 Task: Look for space in Santa Perpètua de Mogoda, Spain from 9th June, 2023 to 16th June, 2023 for 2 adults in price range Rs.8000 to Rs.16000. Place can be entire place with 2 bedrooms having 2 beds and 1 bathroom. Property type can be house, flat, guest house. Booking option can be shelf check-in. Required host language is English.
Action: Mouse moved to (293, 148)
Screenshot: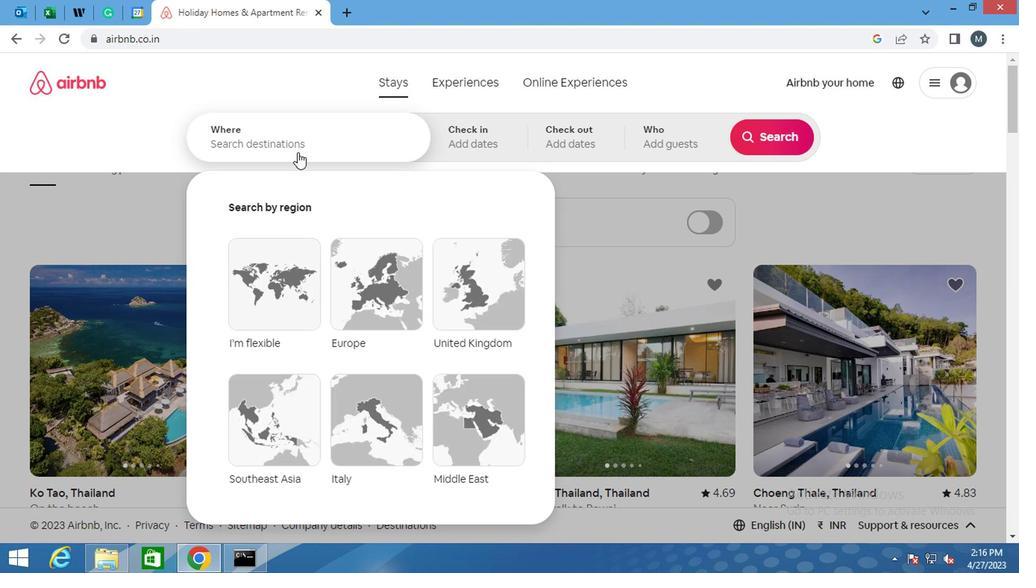 
Action: Mouse pressed left at (293, 148)
Screenshot: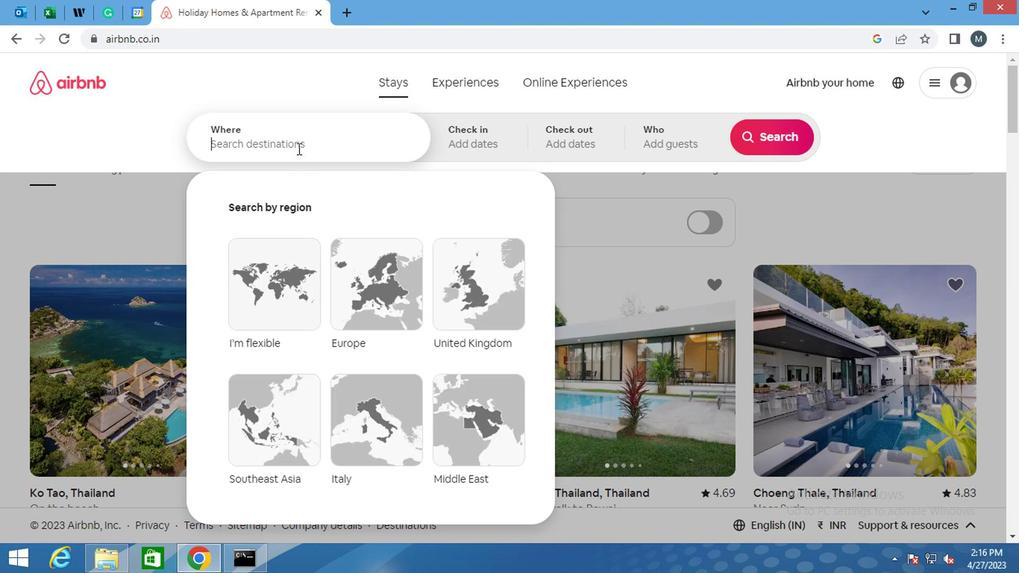 
Action: Mouse moved to (293, 147)
Screenshot: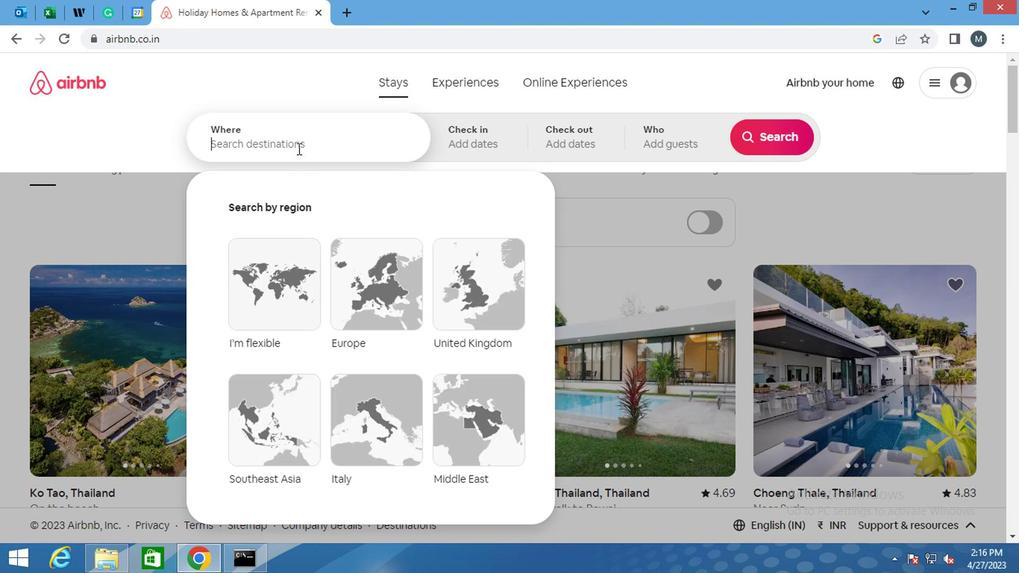 
Action: Key pressed <Key.shift>SANTA<Key.space><Key.shift>PERPETUA<Key.space>DE
Screenshot: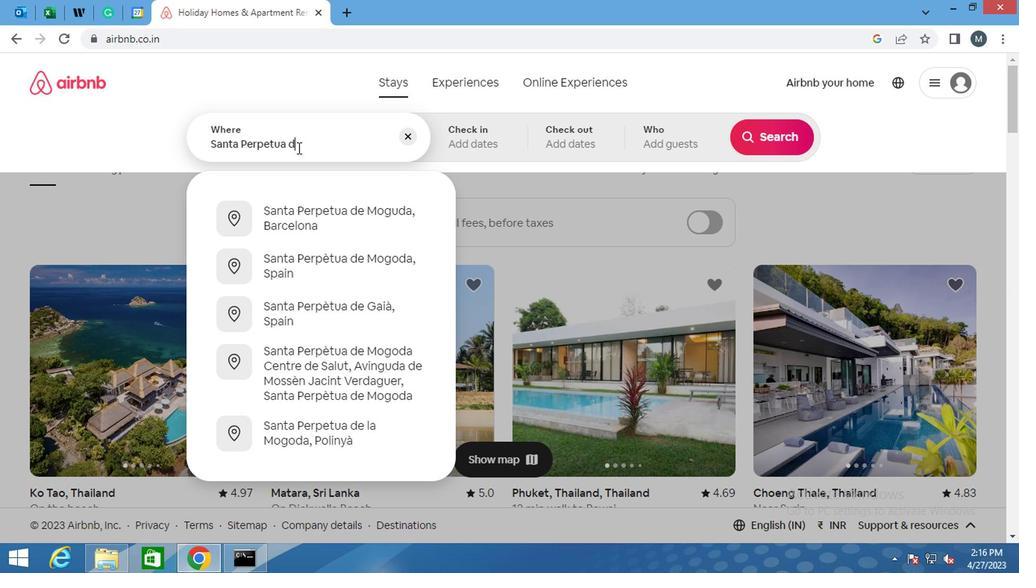 
Action: Mouse moved to (296, 203)
Screenshot: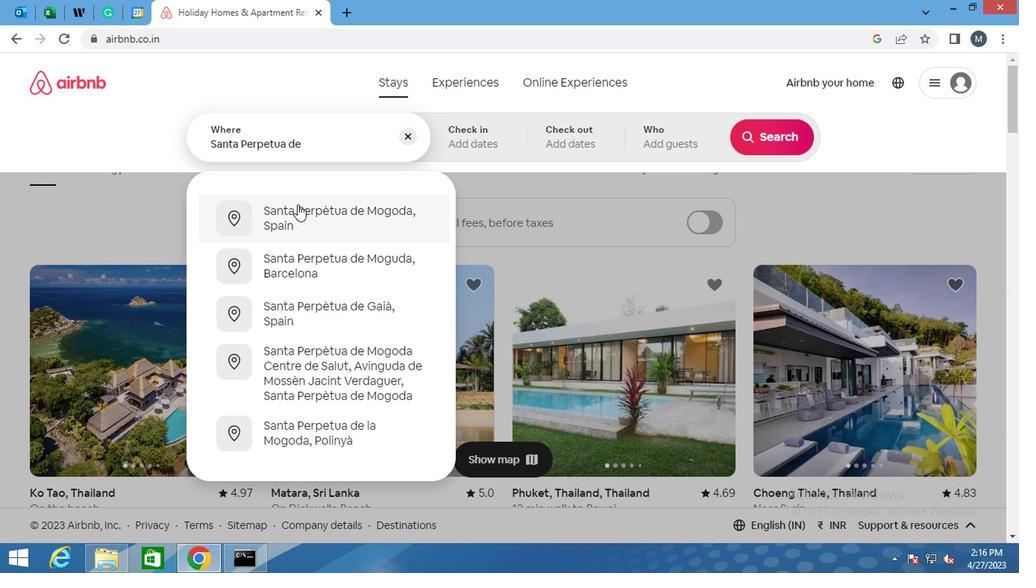 
Action: Mouse pressed left at (296, 203)
Screenshot: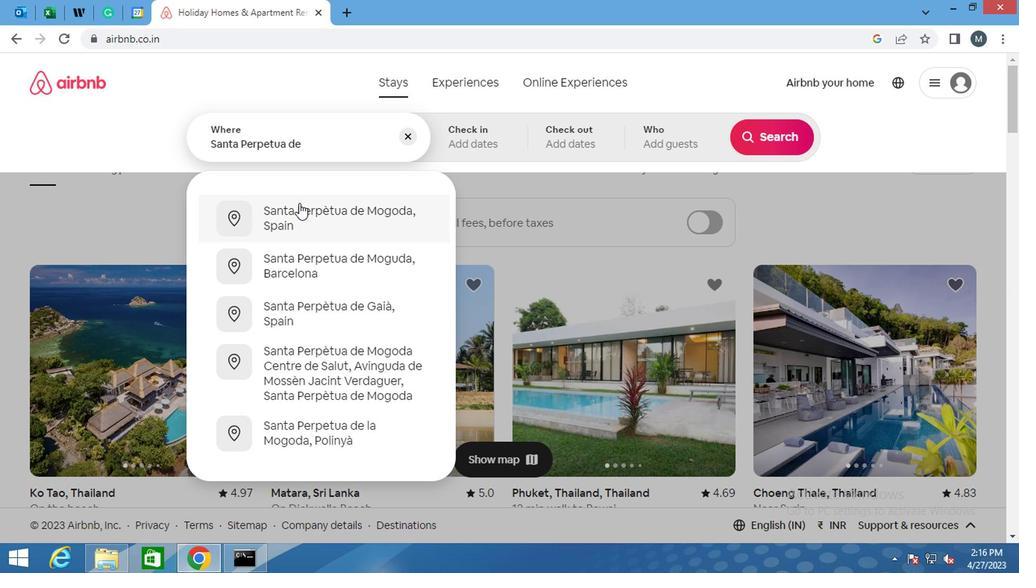
Action: Mouse moved to (762, 253)
Screenshot: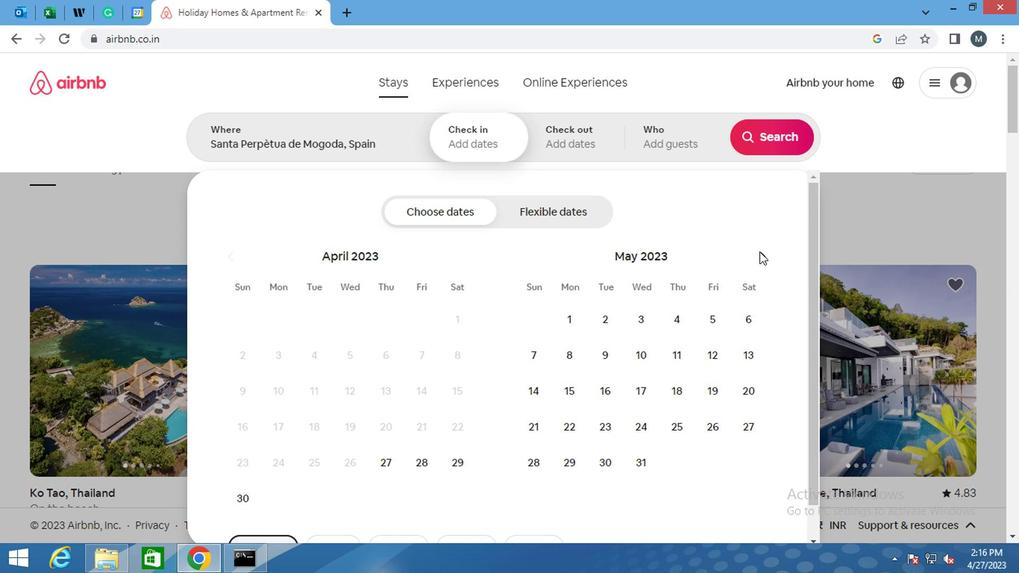 
Action: Mouse pressed left at (762, 253)
Screenshot: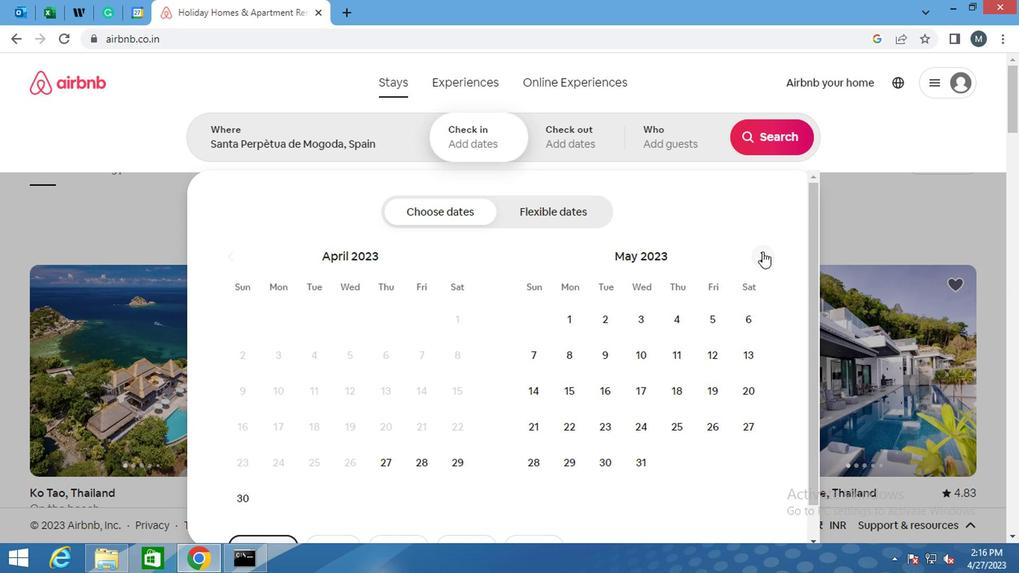 
Action: Mouse moved to (695, 353)
Screenshot: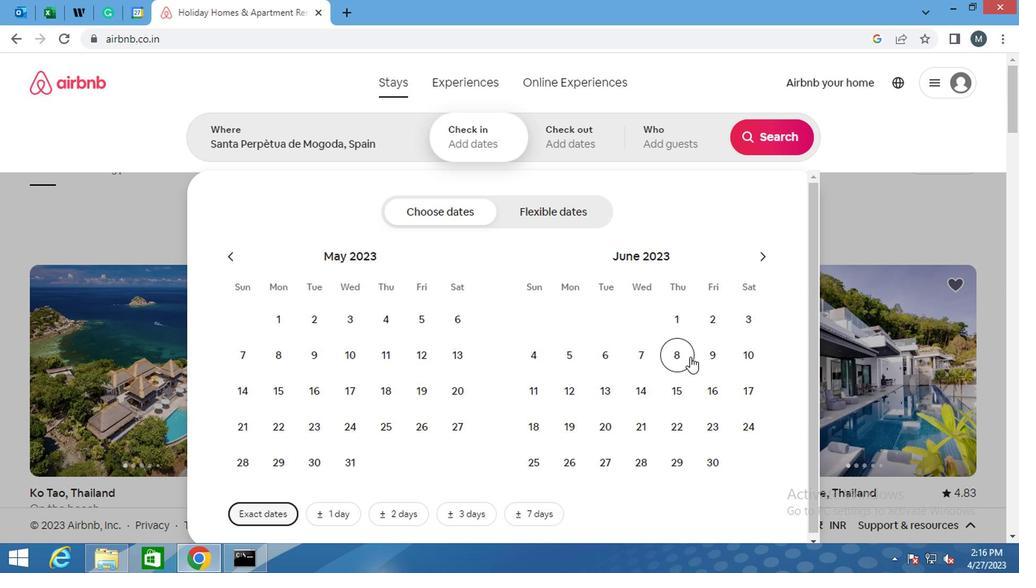 
Action: Mouse pressed left at (695, 353)
Screenshot: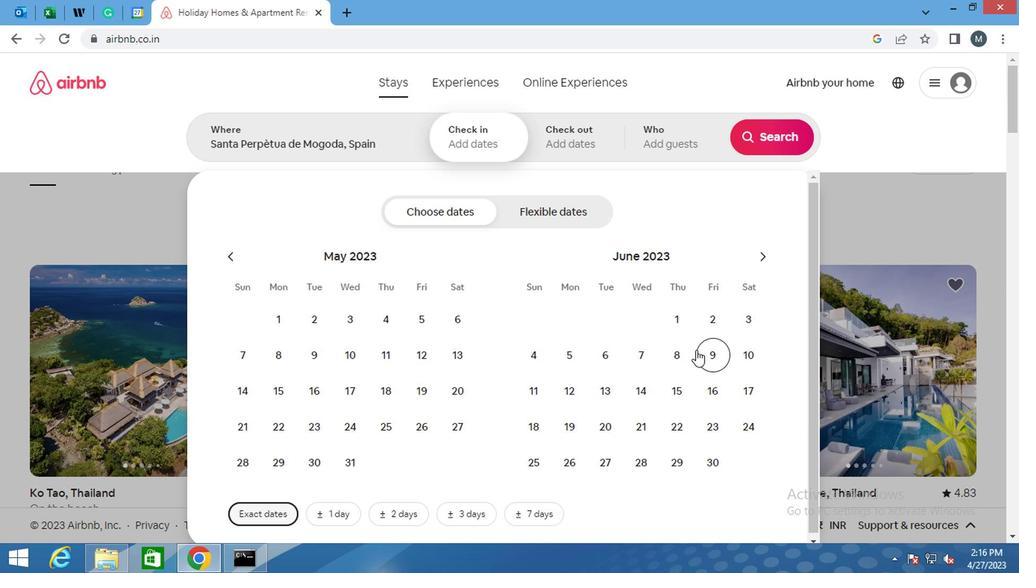 
Action: Mouse moved to (707, 383)
Screenshot: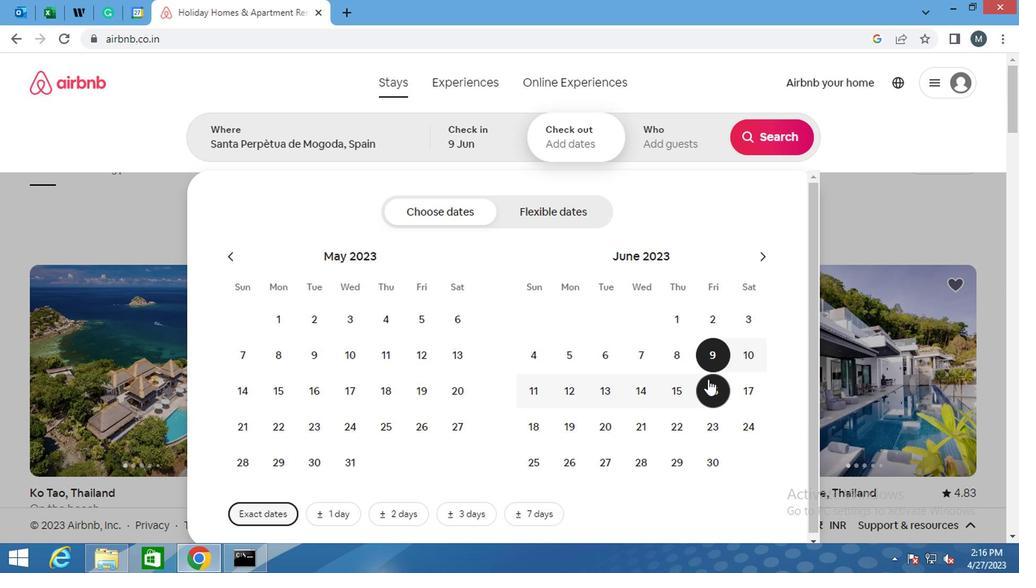 
Action: Mouse pressed left at (707, 383)
Screenshot: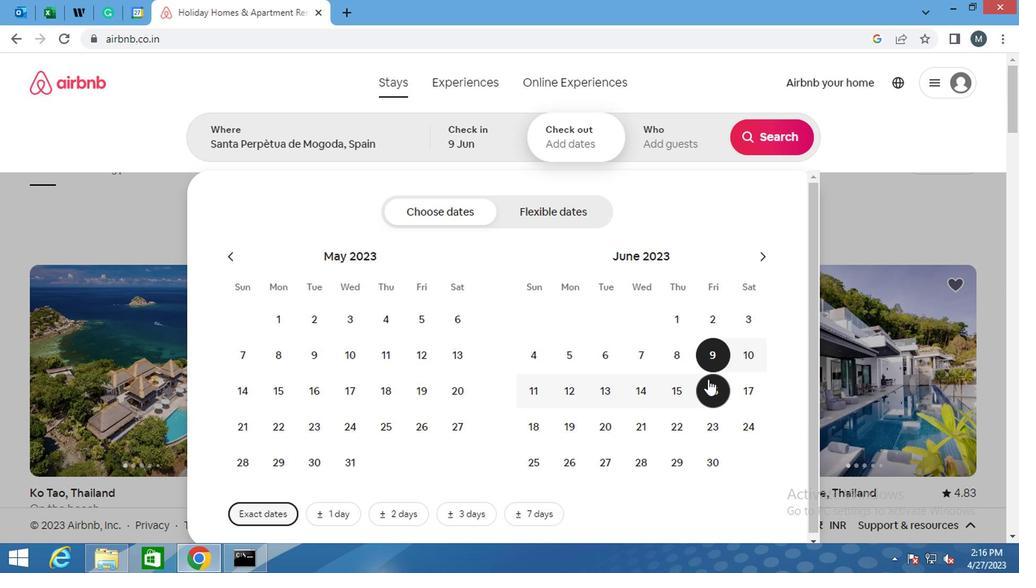 
Action: Mouse moved to (651, 145)
Screenshot: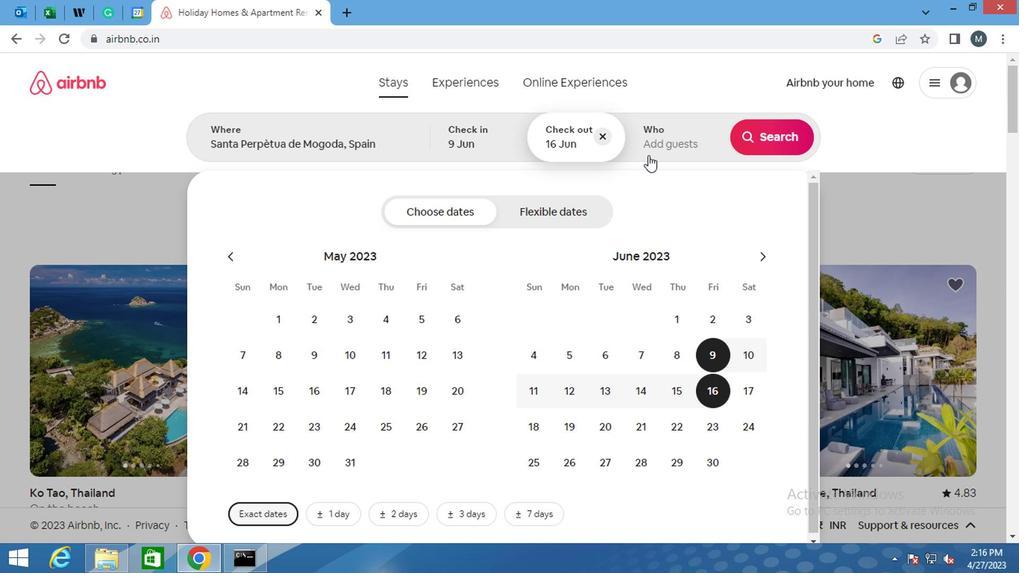 
Action: Mouse pressed left at (651, 145)
Screenshot: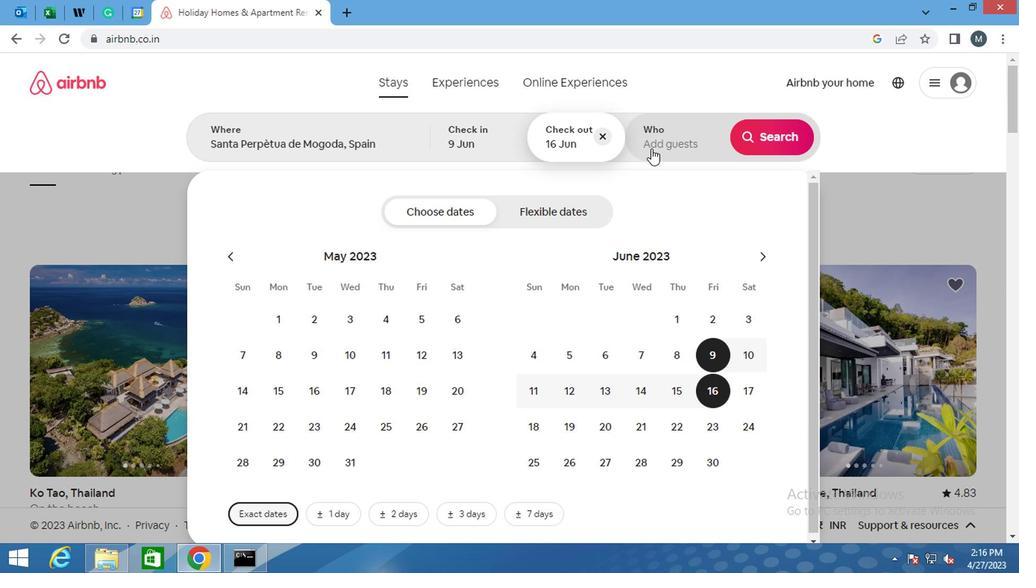 
Action: Mouse moved to (770, 219)
Screenshot: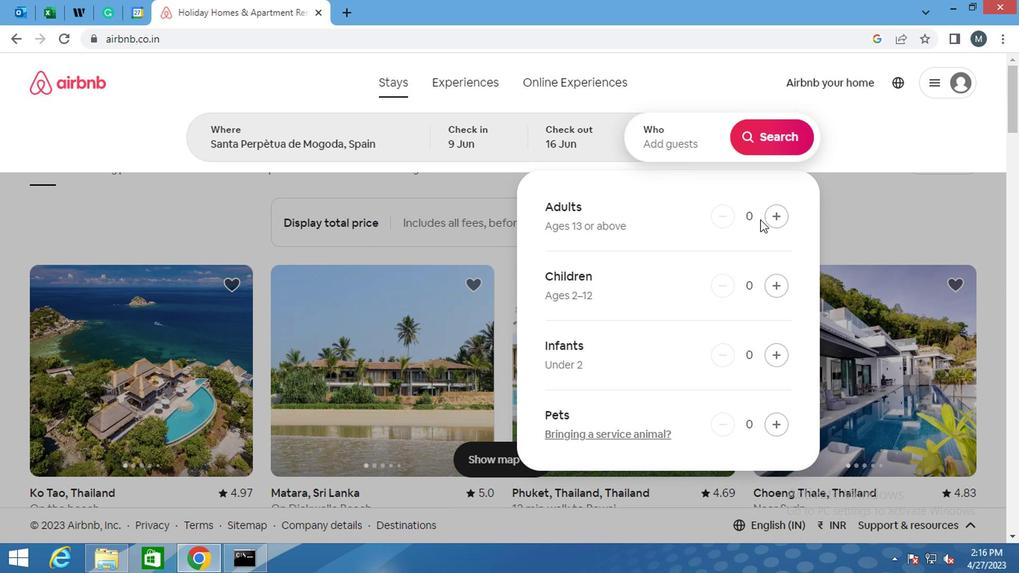 
Action: Mouse pressed left at (770, 219)
Screenshot: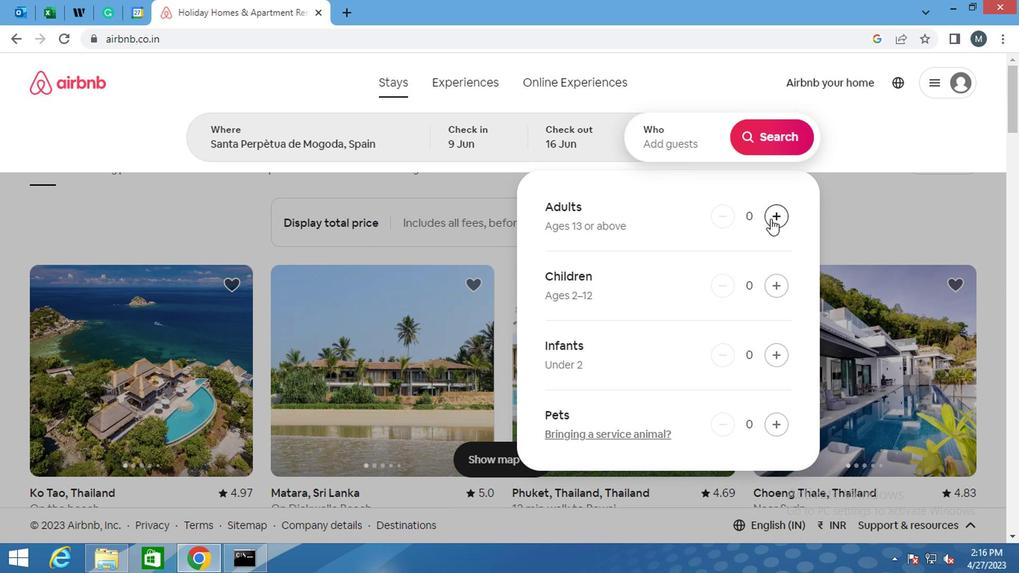 
Action: Mouse pressed left at (770, 219)
Screenshot: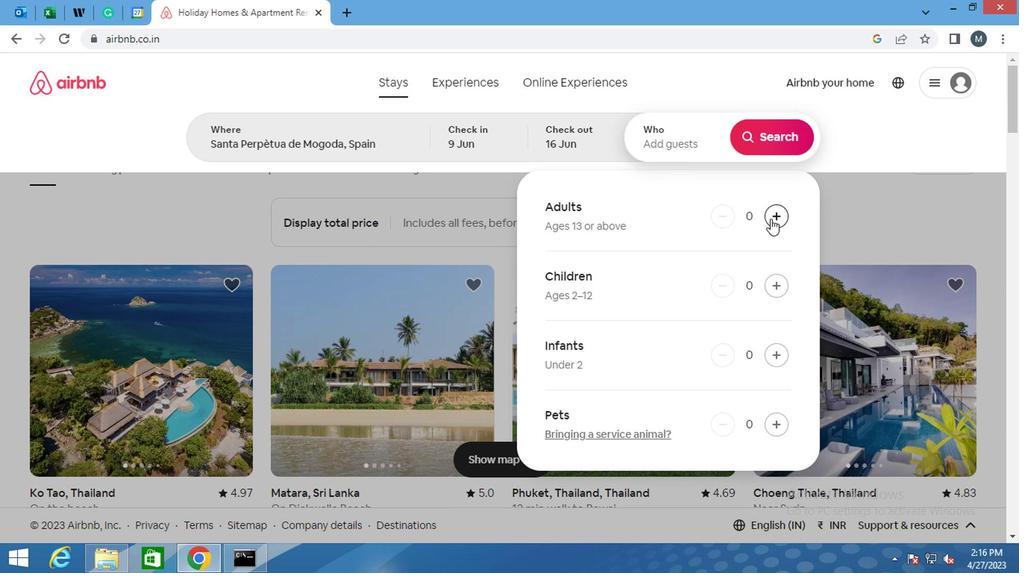 
Action: Mouse moved to (770, 124)
Screenshot: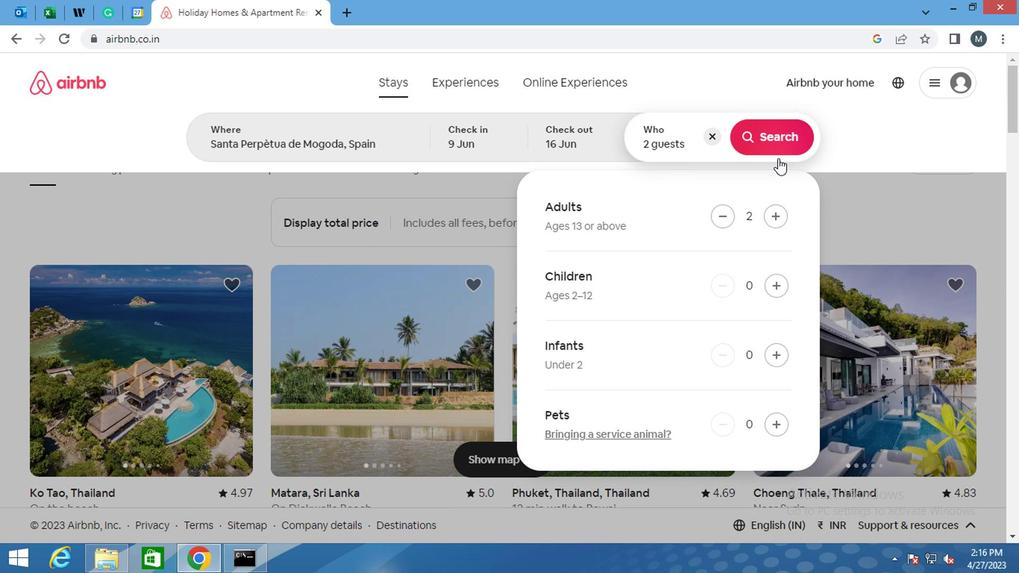 
Action: Mouse pressed left at (770, 124)
Screenshot: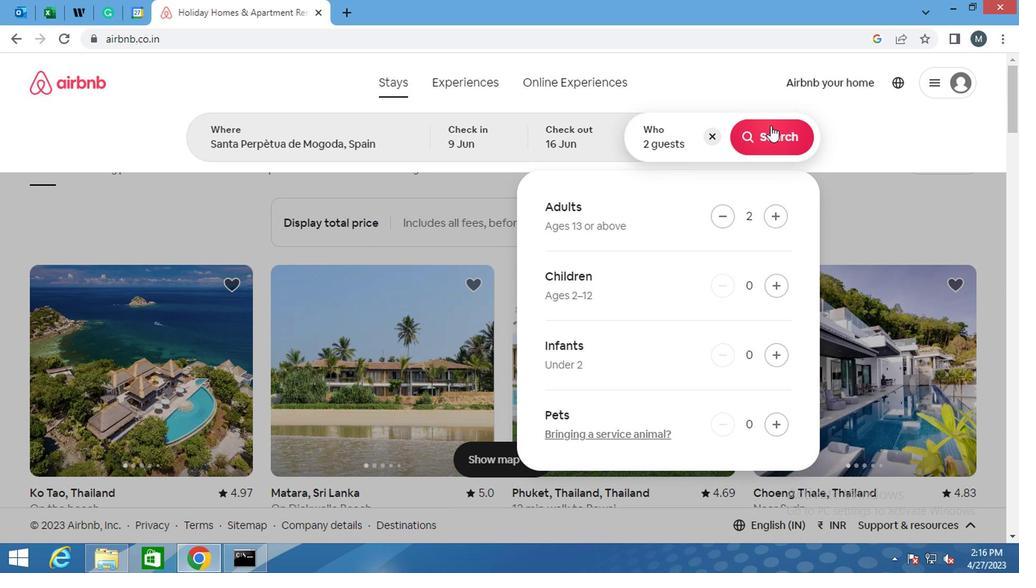 
Action: Mouse moved to (938, 138)
Screenshot: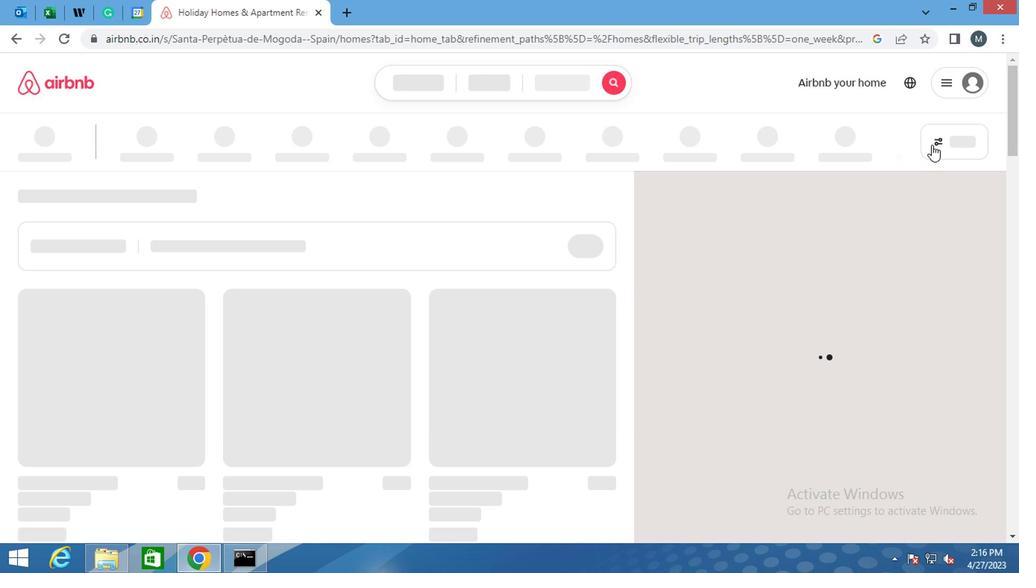 
Action: Mouse pressed left at (938, 138)
Screenshot: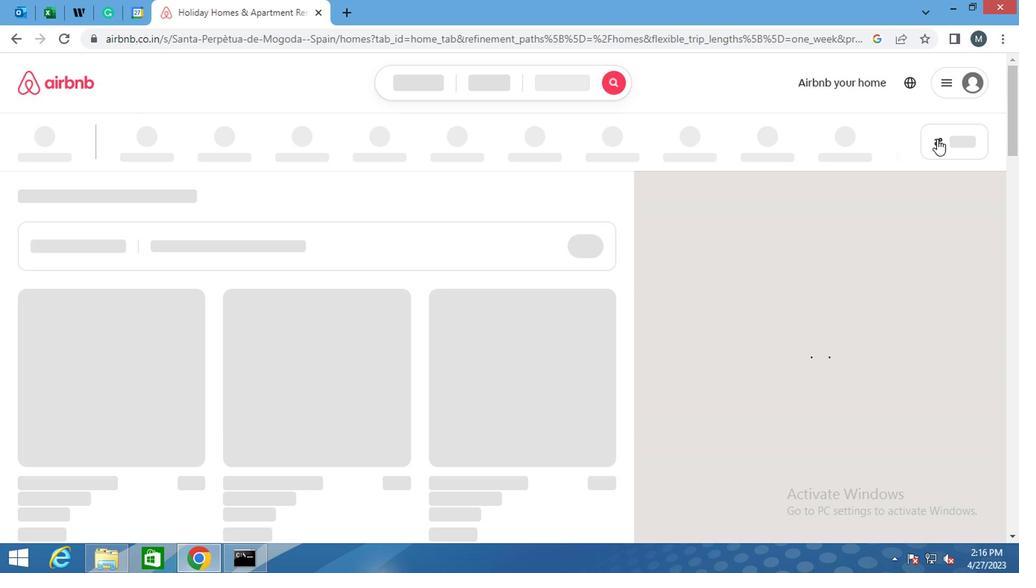 
Action: Mouse pressed right at (938, 138)
Screenshot: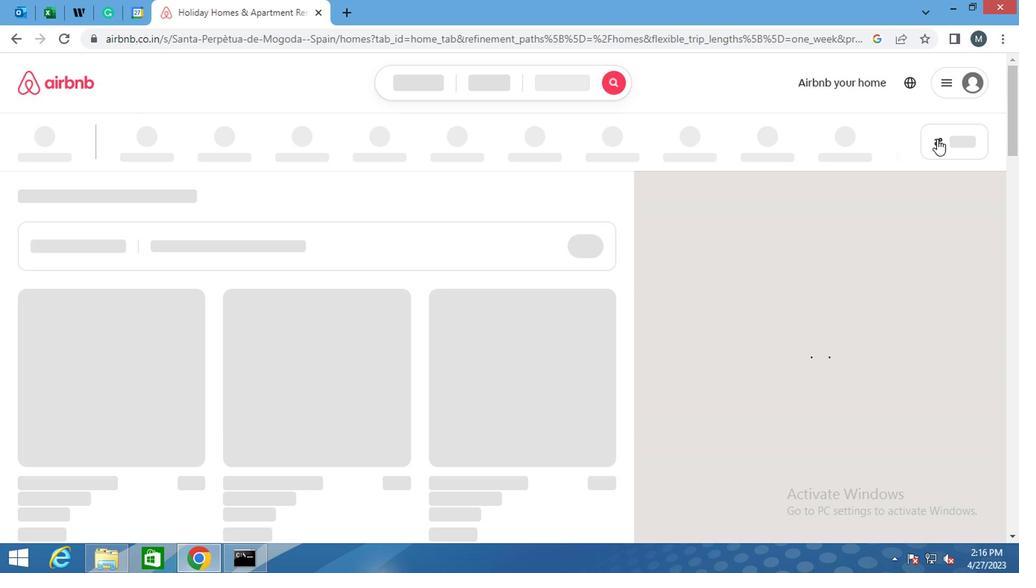 
Action: Mouse moved to (546, 187)
Screenshot: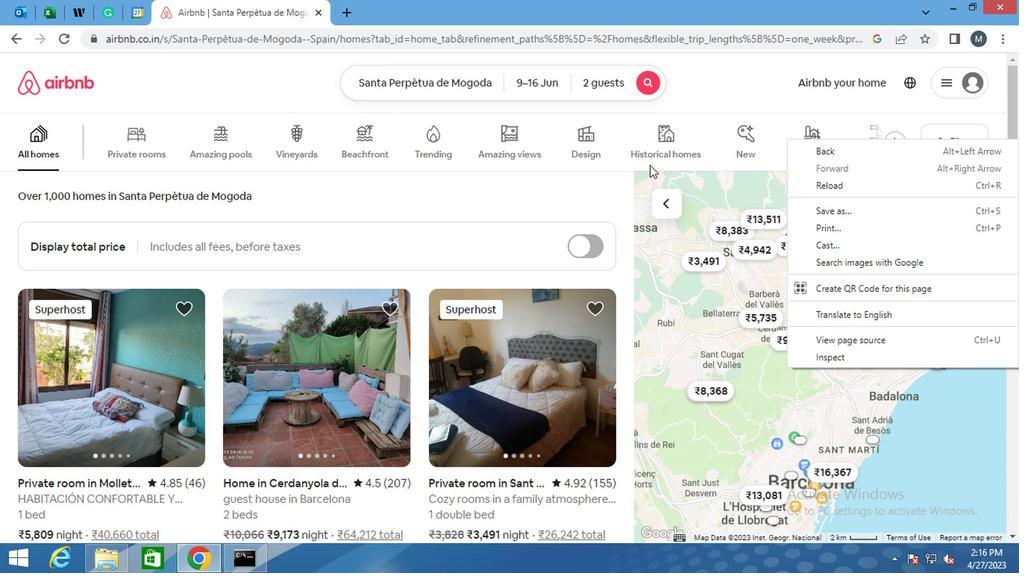 
Action: Mouse pressed left at (546, 187)
Screenshot: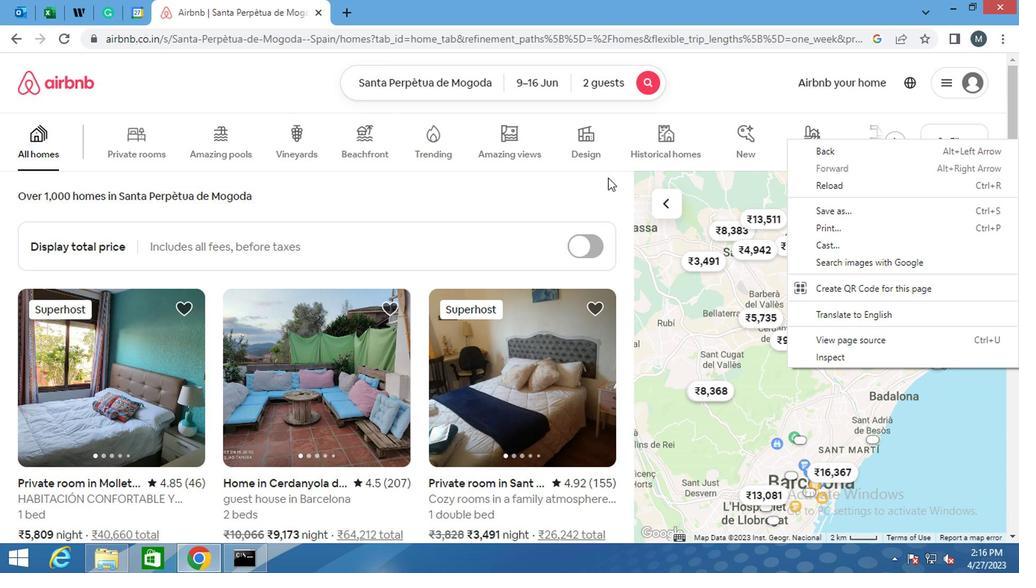 
Action: Mouse moved to (966, 136)
Screenshot: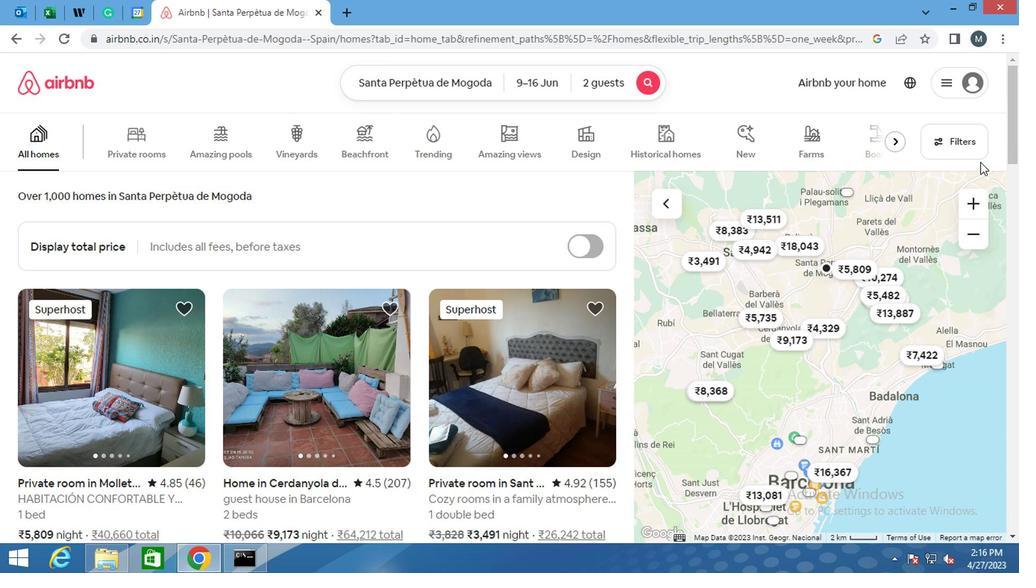 
Action: Mouse pressed left at (966, 136)
Screenshot: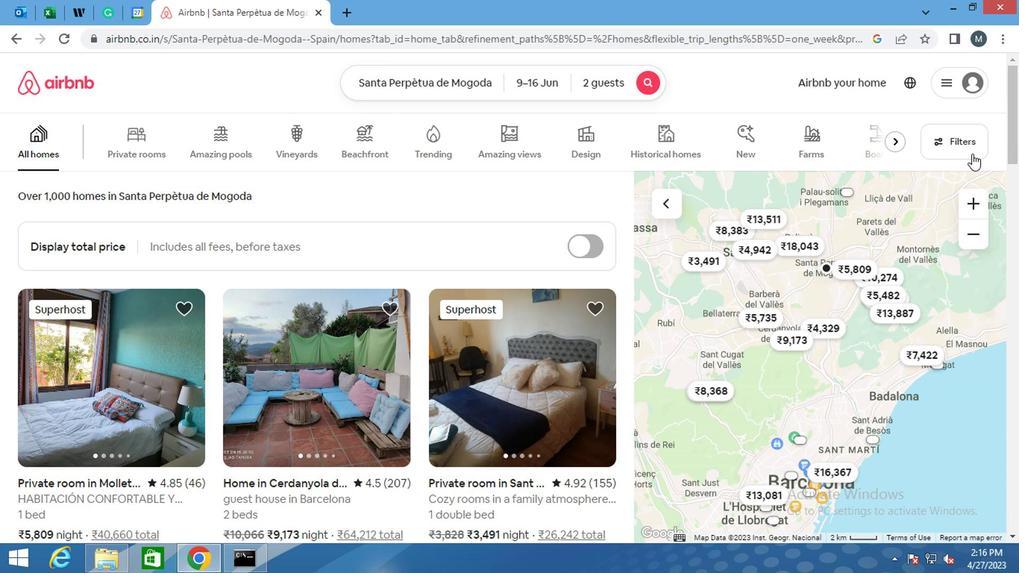 
Action: Mouse moved to (369, 332)
Screenshot: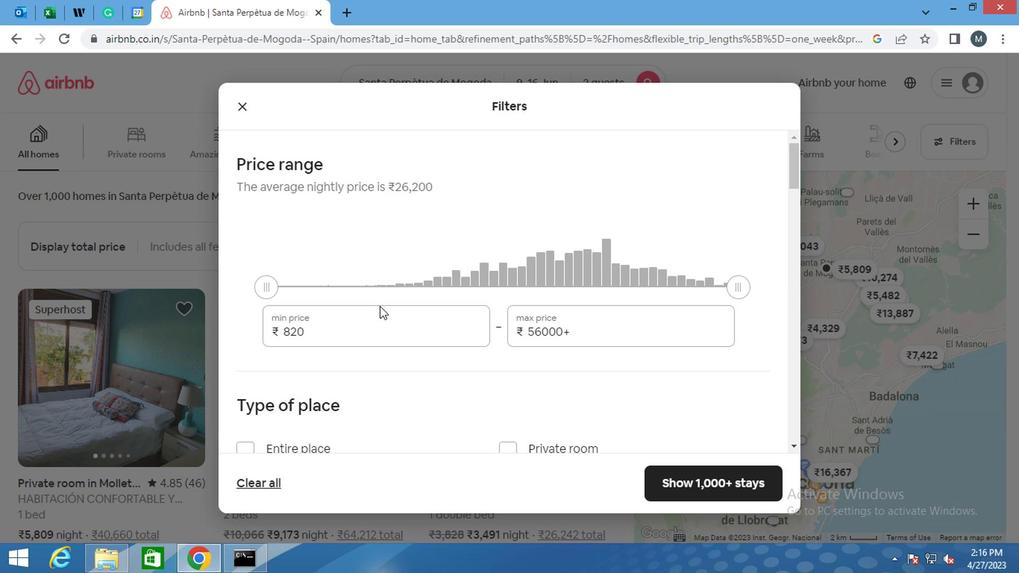 
Action: Mouse pressed left at (369, 332)
Screenshot: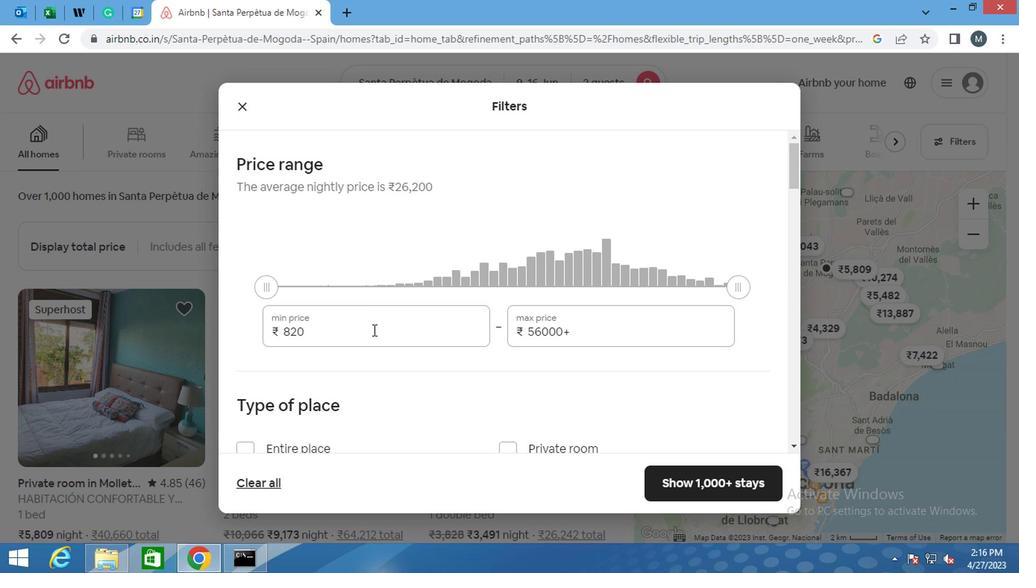 
Action: Mouse moved to (369, 330)
Screenshot: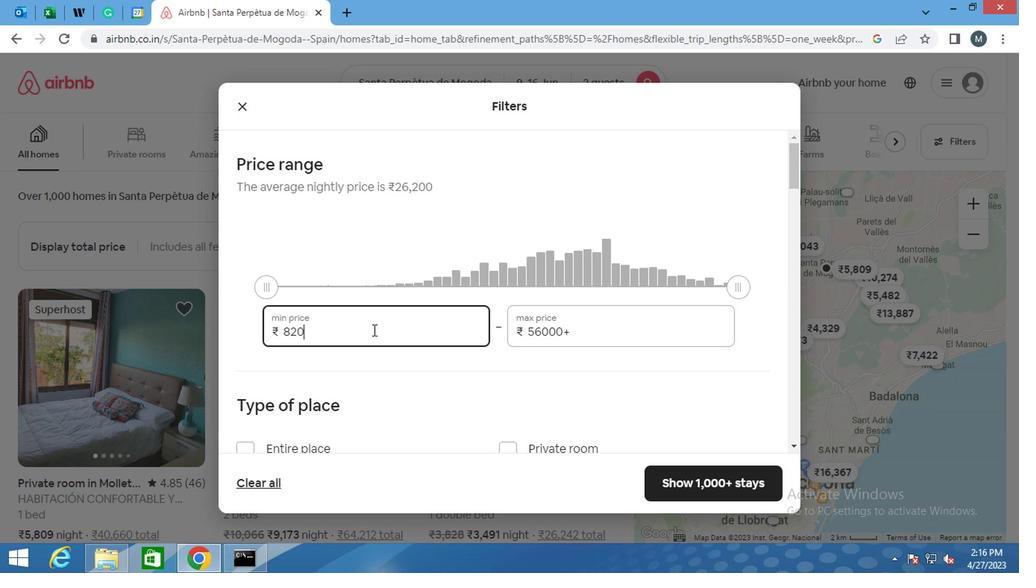 
Action: Key pressed <Key.backspace><Key.backspace>000
Screenshot: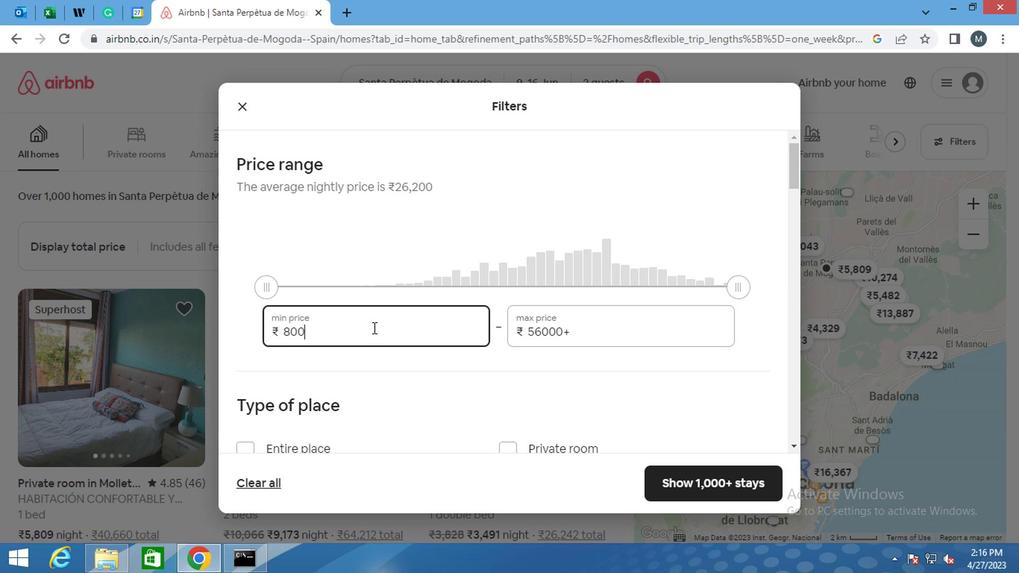 
Action: Mouse moved to (576, 328)
Screenshot: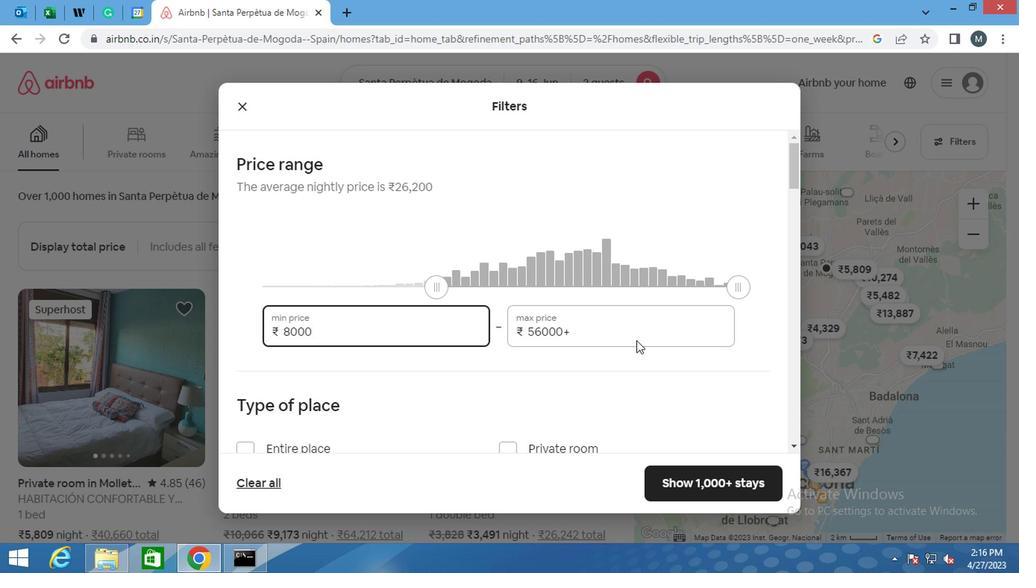 
Action: Mouse pressed left at (576, 328)
Screenshot: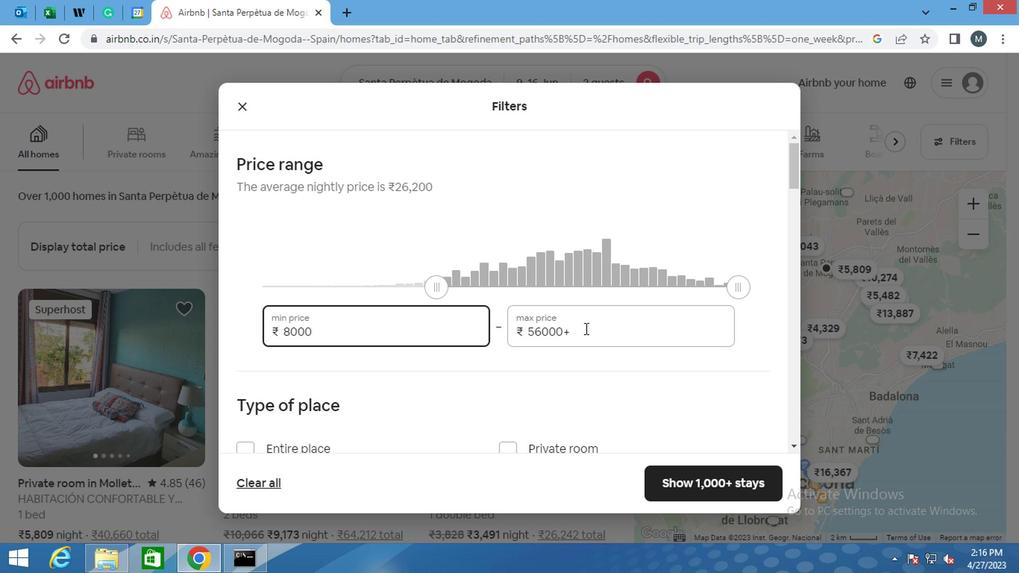 
Action: Mouse moved to (505, 345)
Screenshot: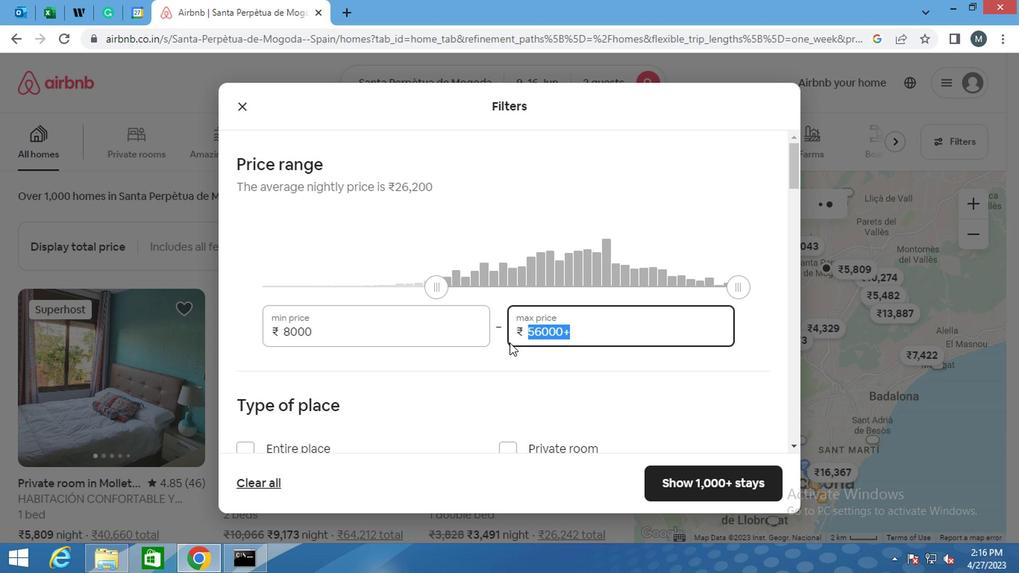 
Action: Key pressed 16000
Screenshot: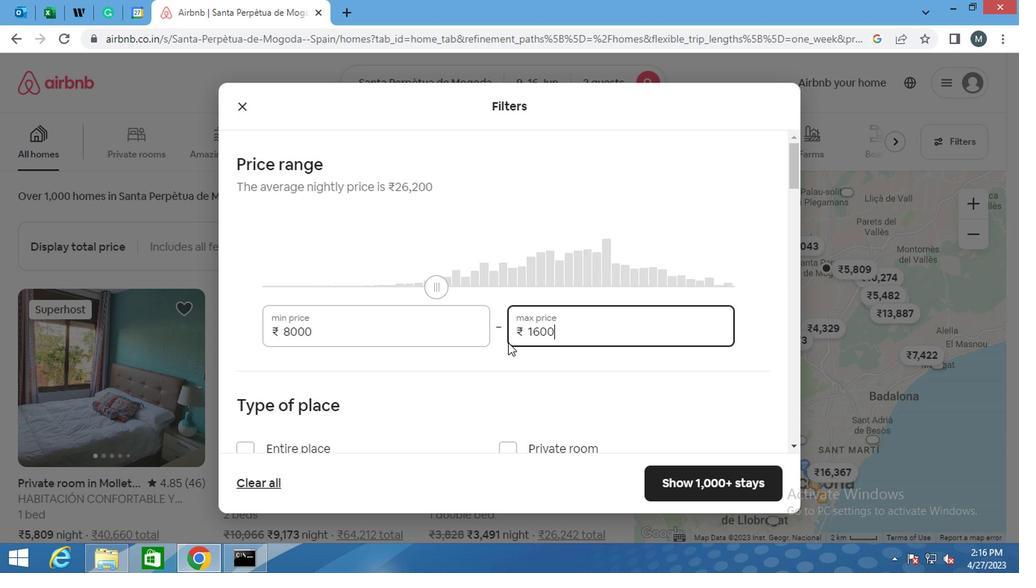 
Action: Mouse moved to (447, 321)
Screenshot: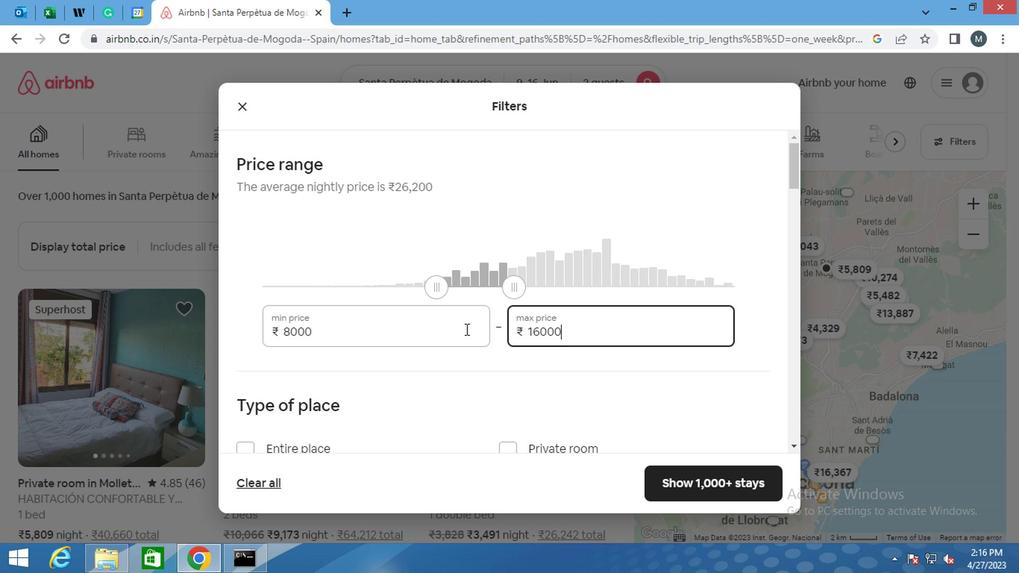 
Action: Mouse scrolled (447, 320) with delta (0, -1)
Screenshot: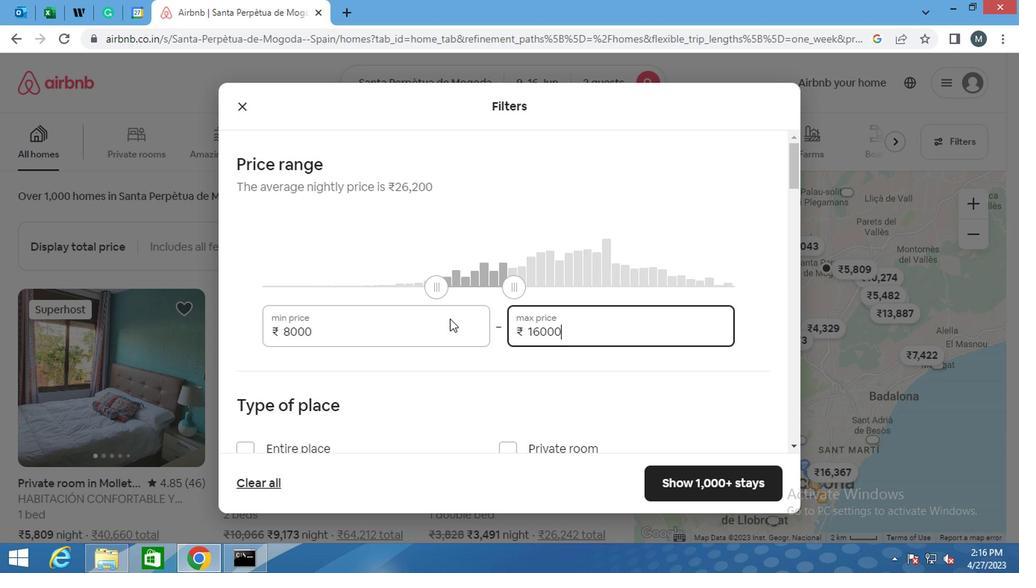 
Action: Mouse moved to (421, 321)
Screenshot: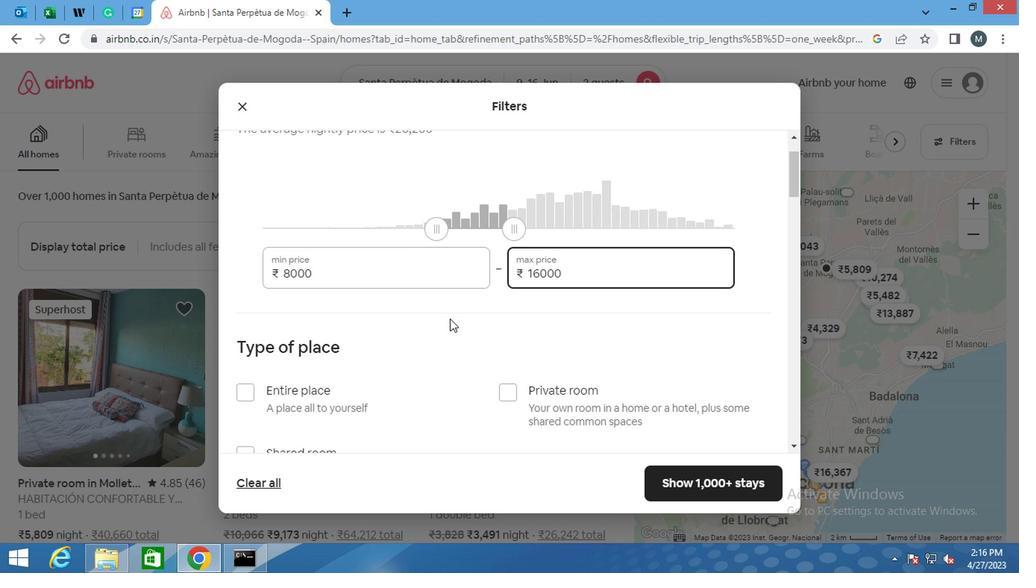 
Action: Mouse scrolled (421, 320) with delta (0, -1)
Screenshot: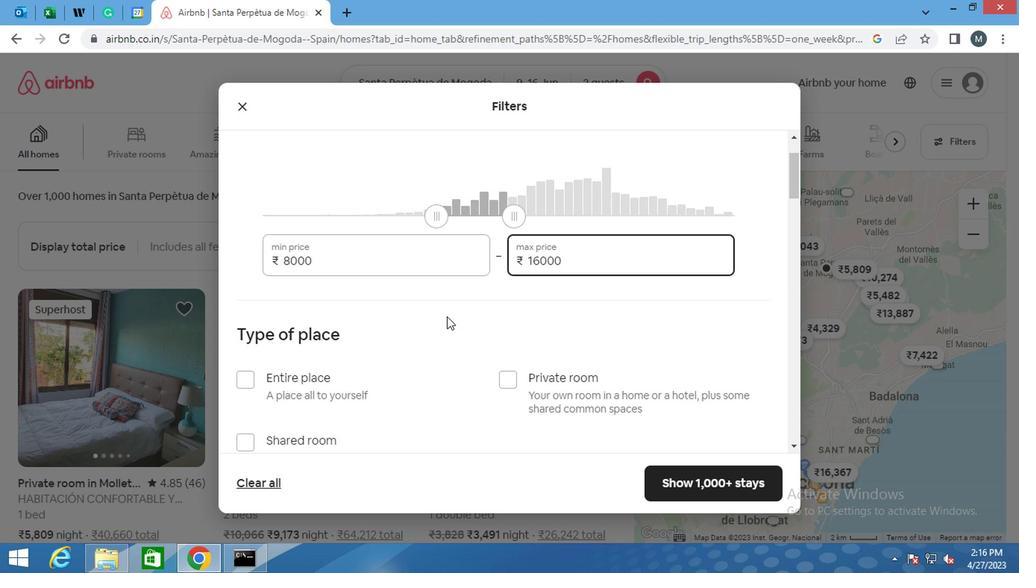 
Action: Mouse moved to (235, 298)
Screenshot: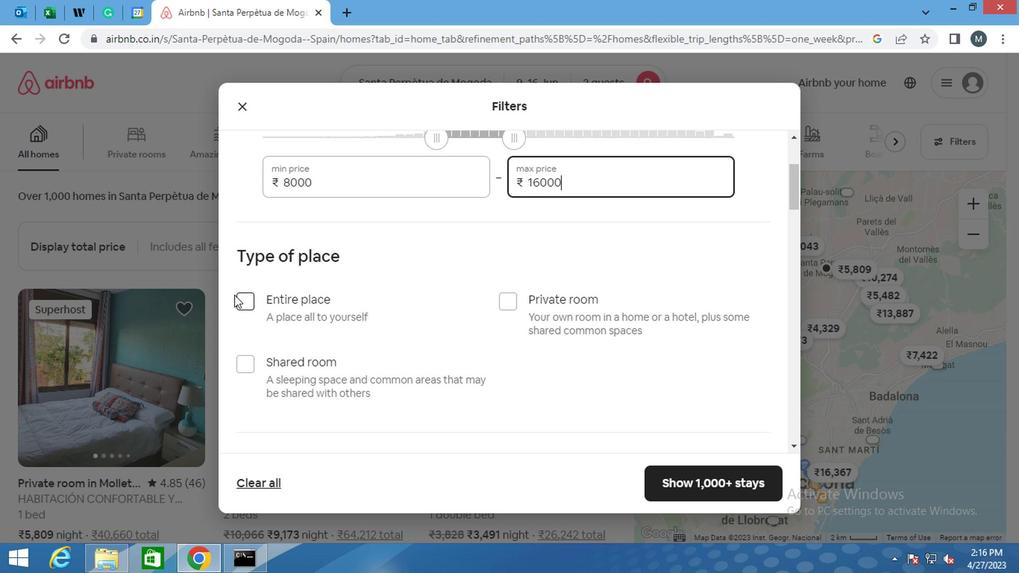 
Action: Mouse pressed left at (235, 298)
Screenshot: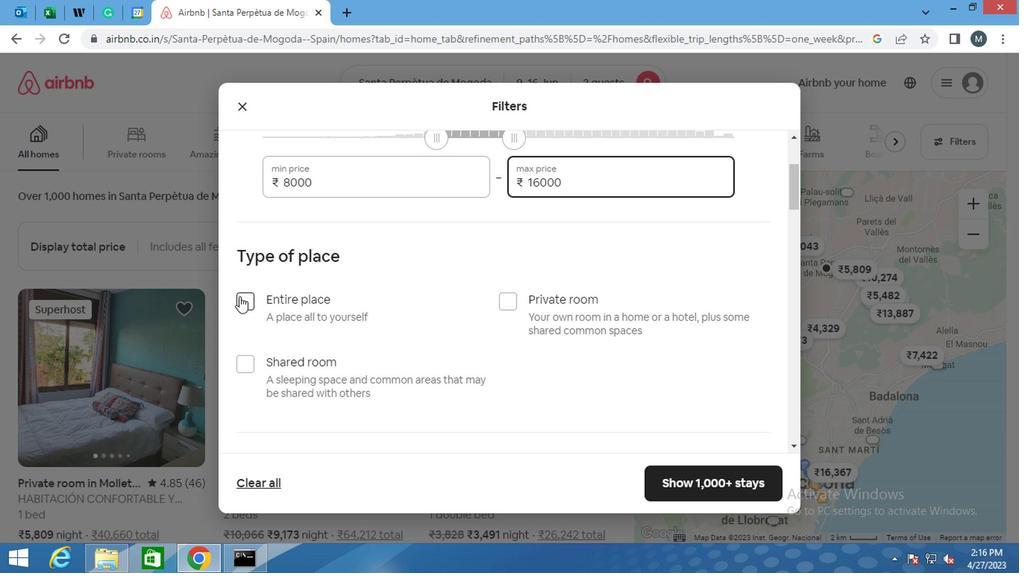 
Action: Mouse moved to (305, 276)
Screenshot: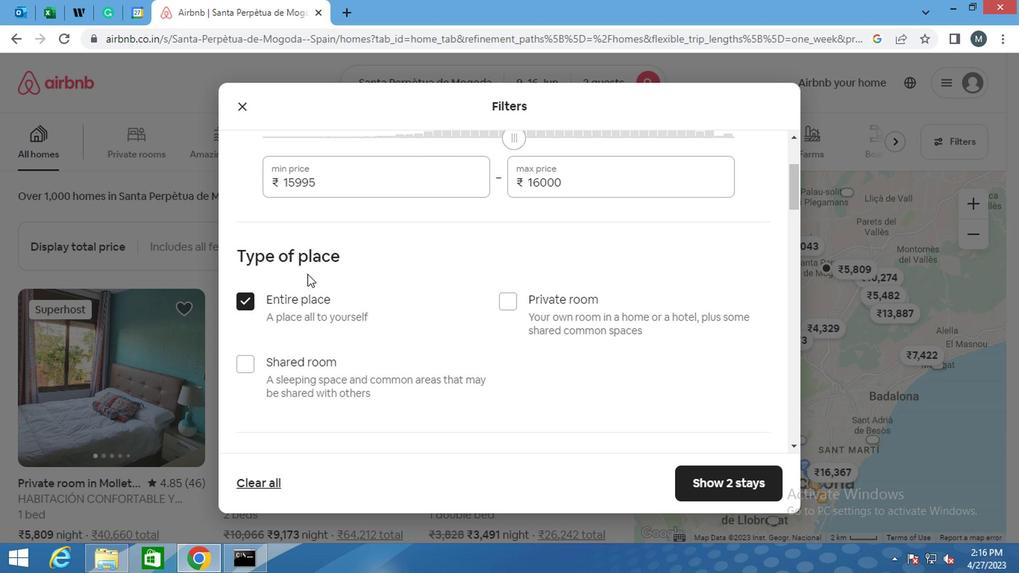 
Action: Mouse scrolled (305, 274) with delta (0, -1)
Screenshot: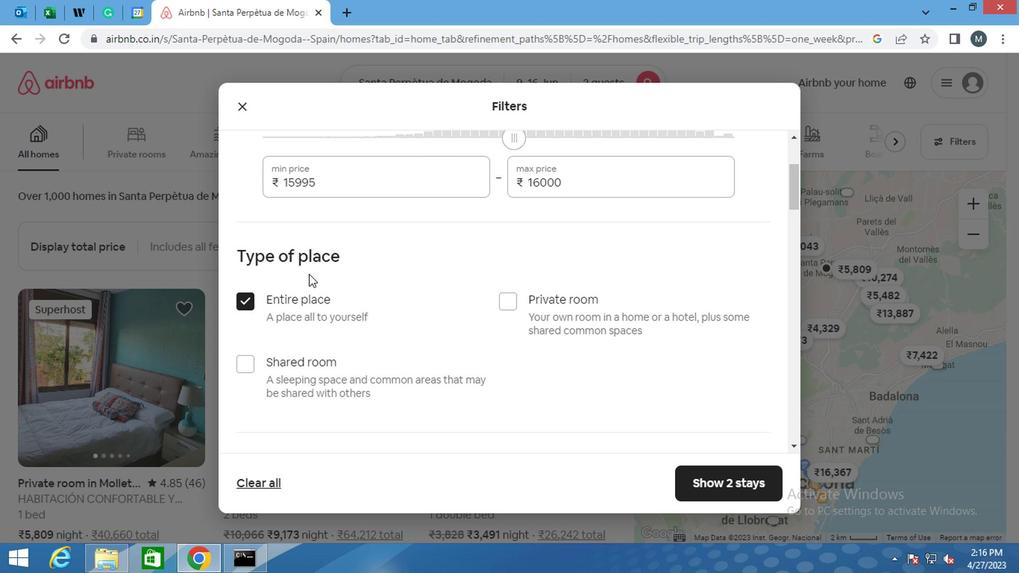 
Action: Mouse moved to (327, 261)
Screenshot: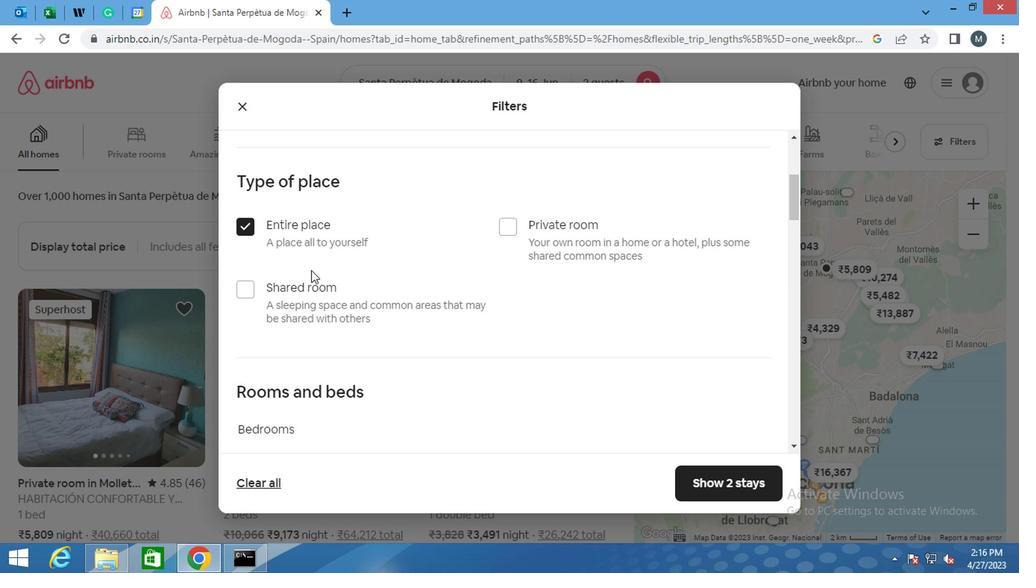 
Action: Mouse scrolled (327, 260) with delta (0, -1)
Screenshot: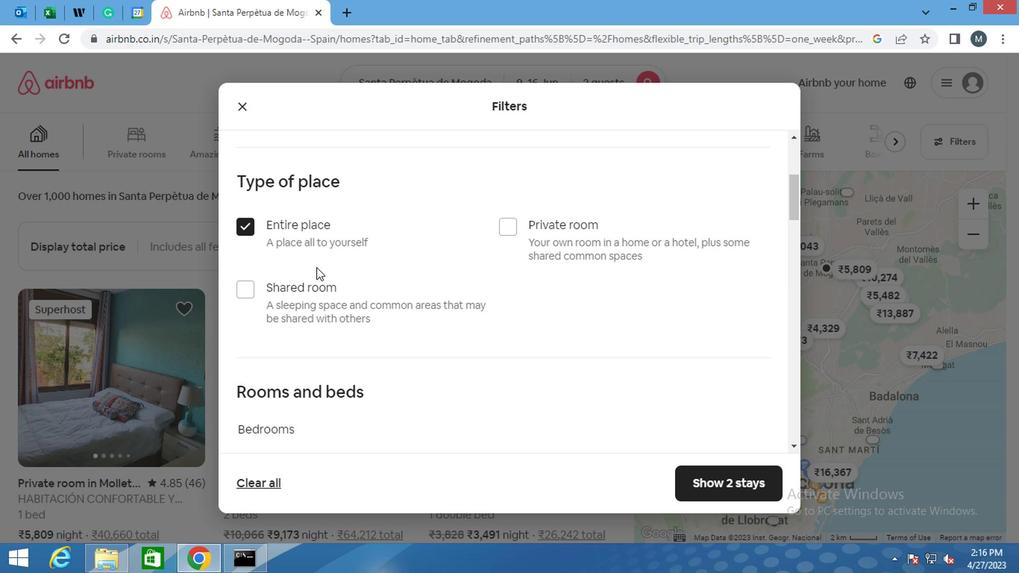 
Action: Mouse scrolled (327, 260) with delta (0, -1)
Screenshot: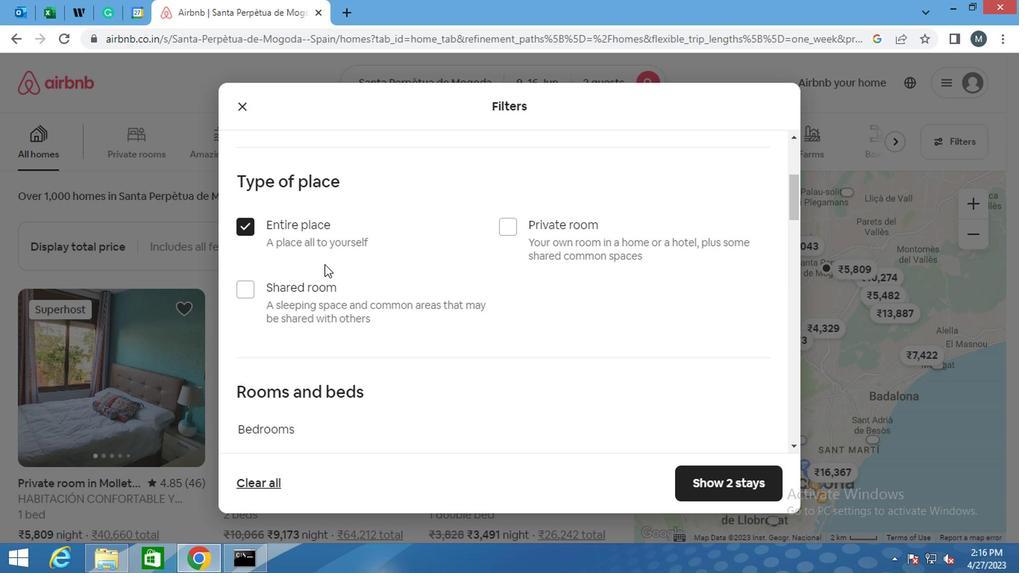 
Action: Mouse scrolled (327, 260) with delta (0, -1)
Screenshot: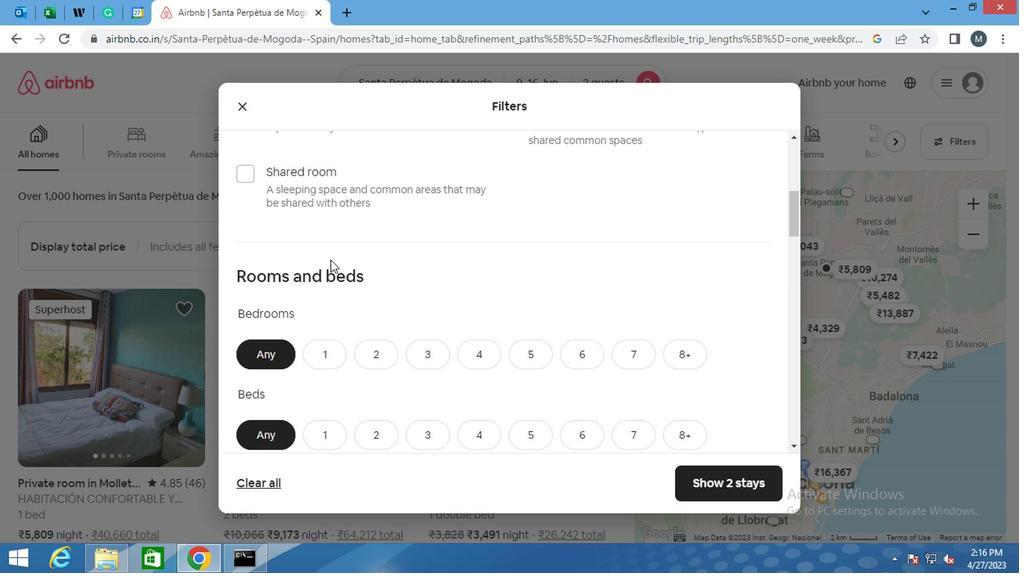 
Action: Mouse moved to (327, 261)
Screenshot: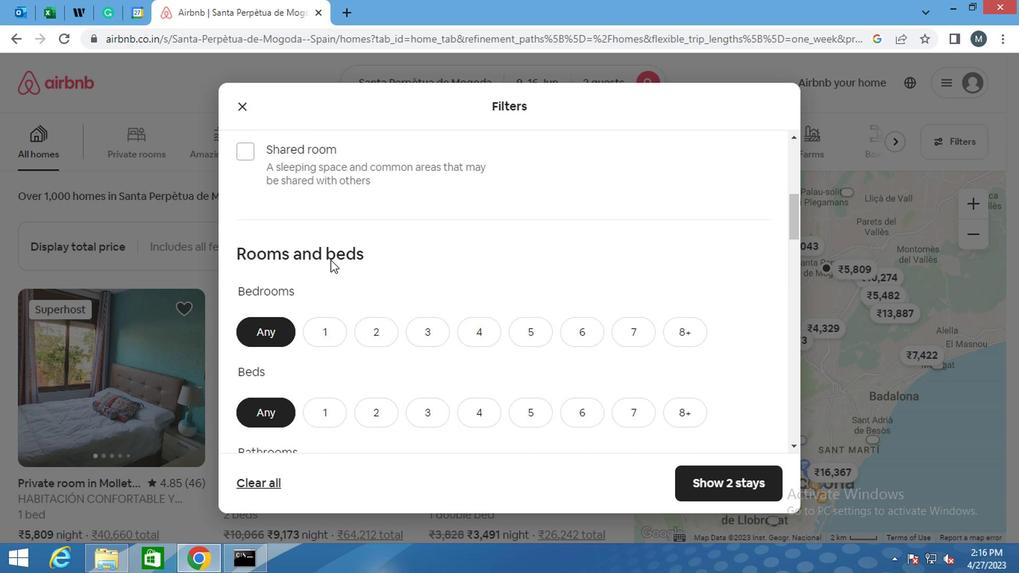 
Action: Mouse scrolled (327, 260) with delta (0, -1)
Screenshot: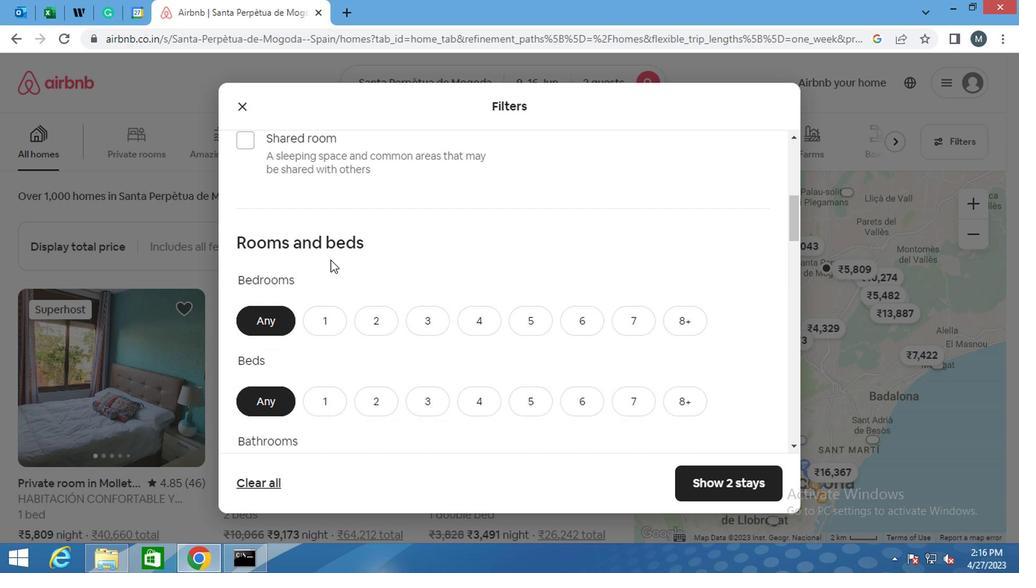 
Action: Mouse moved to (379, 161)
Screenshot: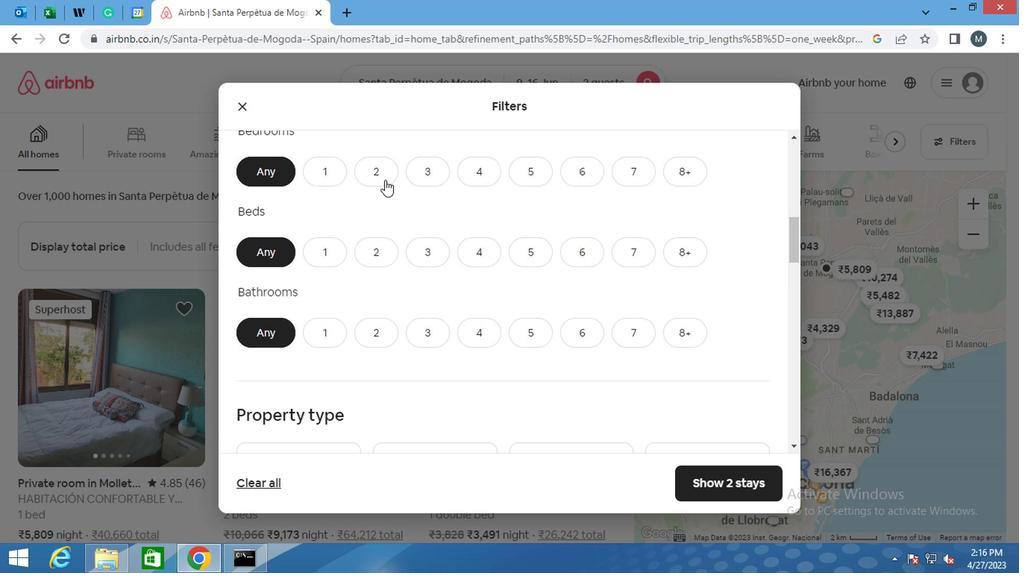 
Action: Mouse pressed left at (379, 161)
Screenshot: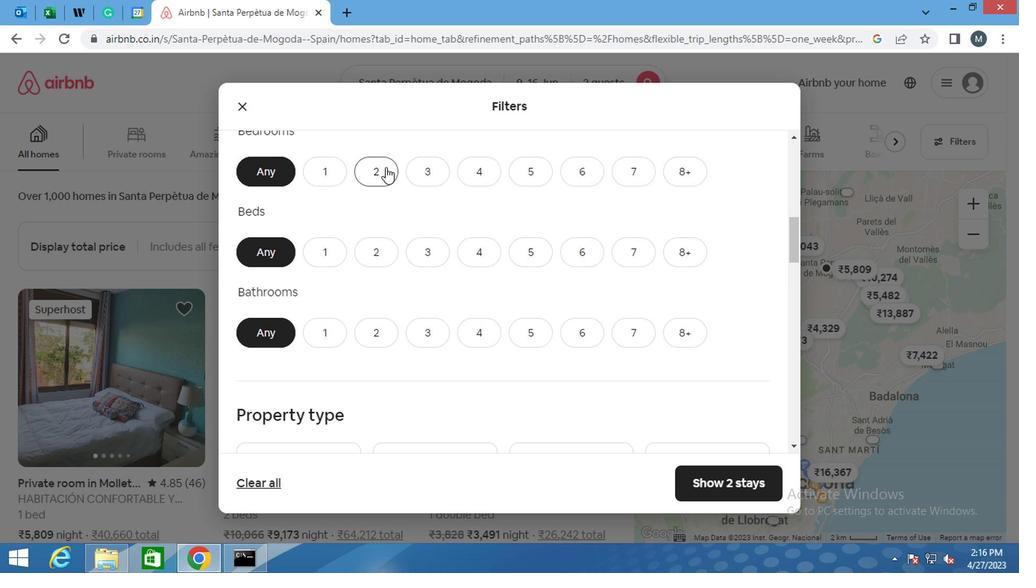 
Action: Mouse moved to (372, 241)
Screenshot: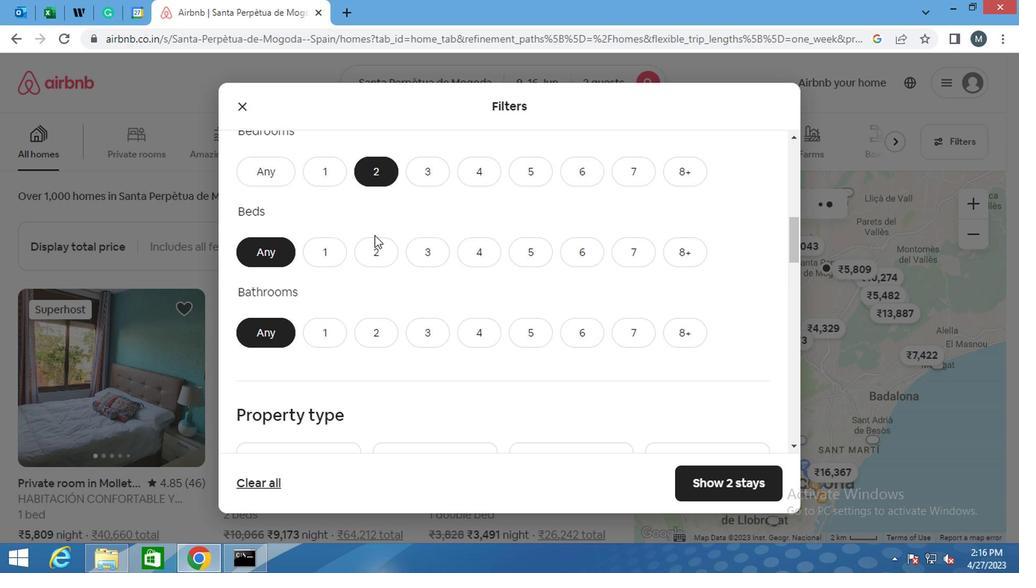 
Action: Mouse pressed left at (372, 241)
Screenshot: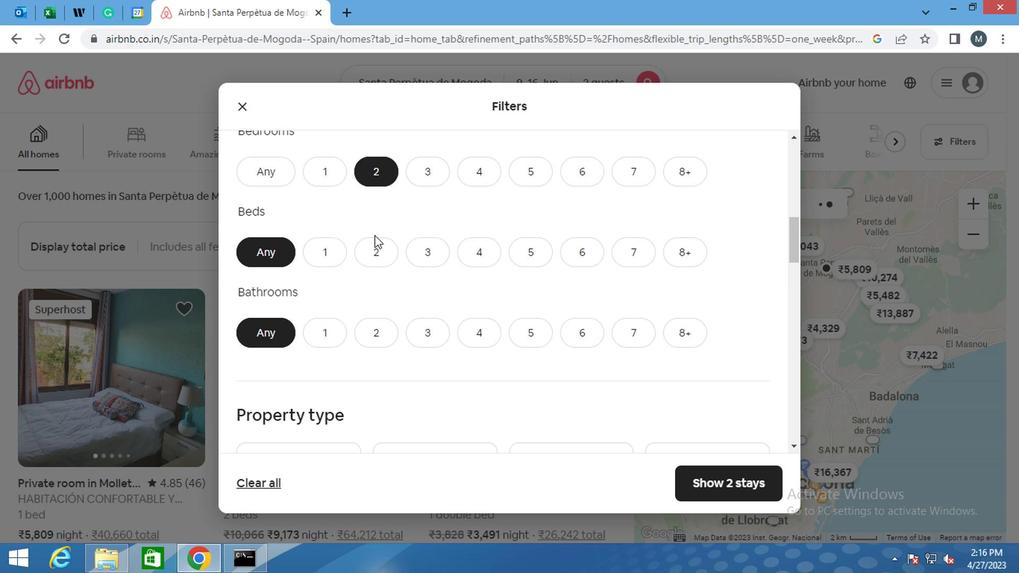 
Action: Mouse moved to (324, 339)
Screenshot: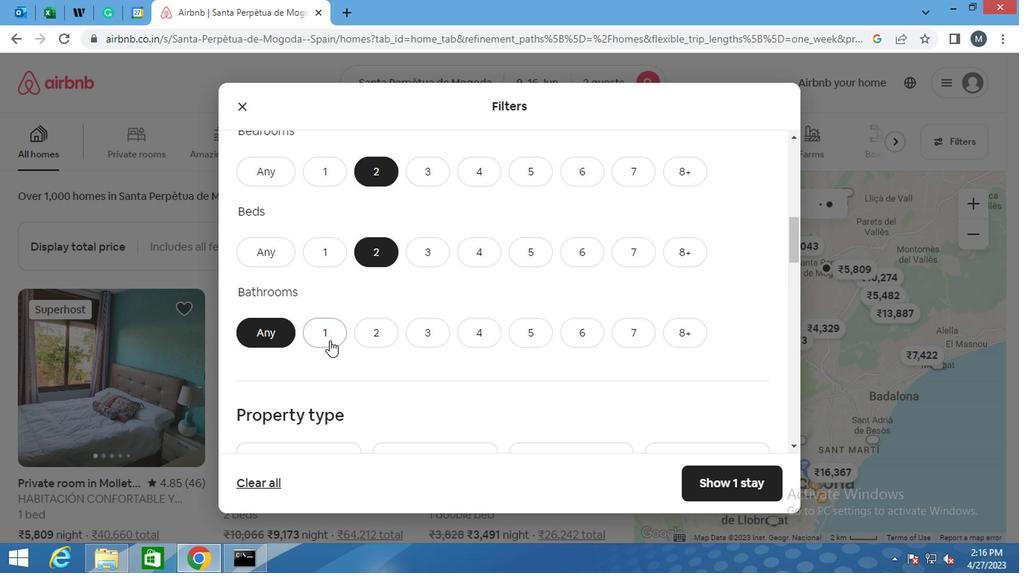 
Action: Mouse pressed left at (324, 339)
Screenshot: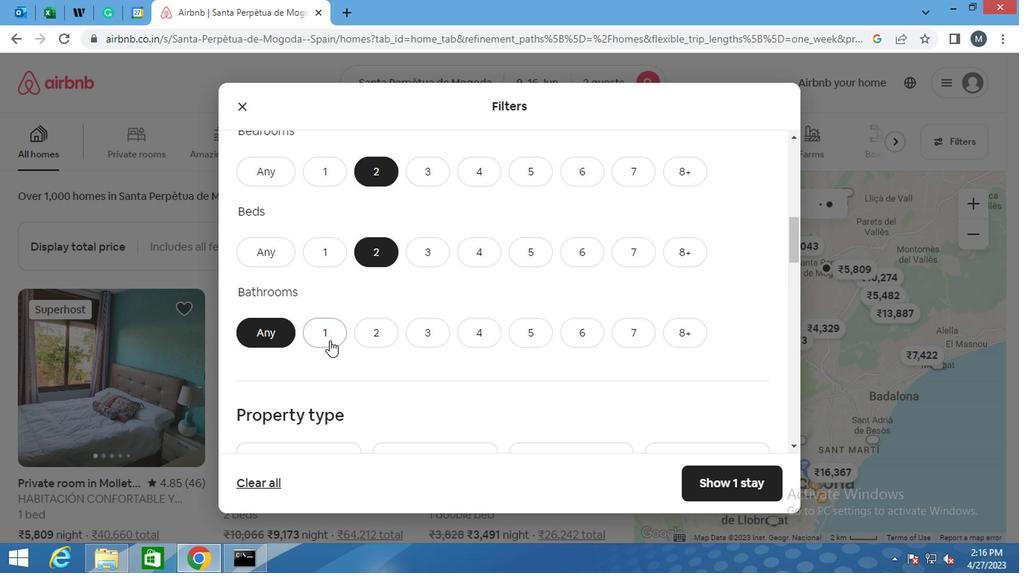 
Action: Mouse moved to (325, 315)
Screenshot: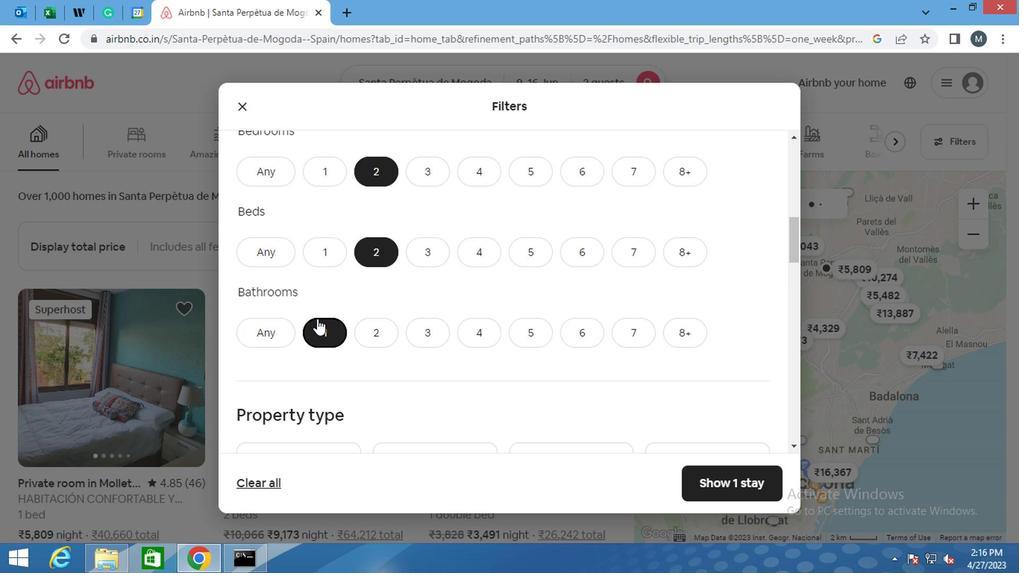 
Action: Mouse scrolled (325, 314) with delta (0, 0)
Screenshot: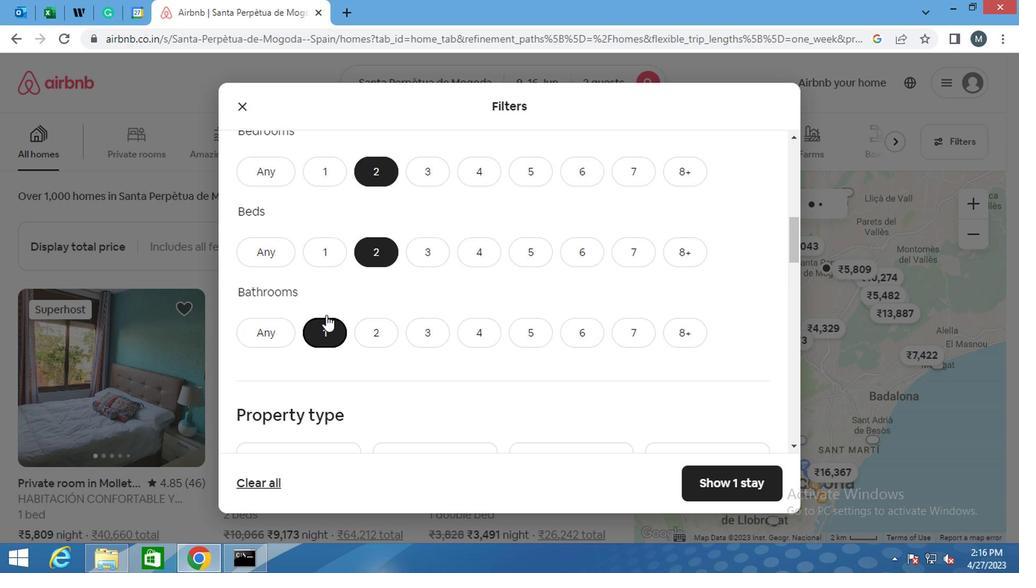 
Action: Mouse scrolled (325, 314) with delta (0, 0)
Screenshot: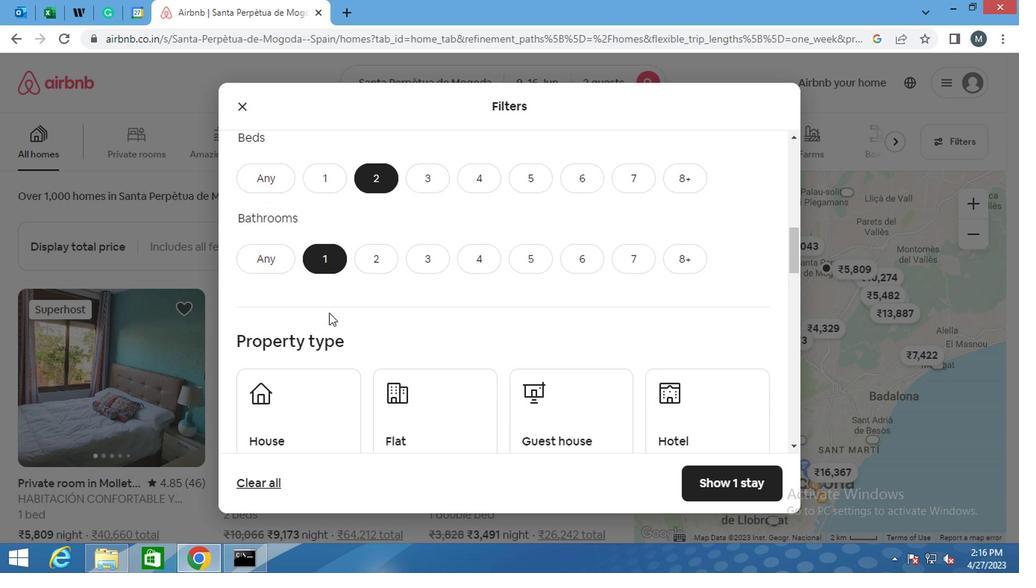 
Action: Mouse moved to (334, 320)
Screenshot: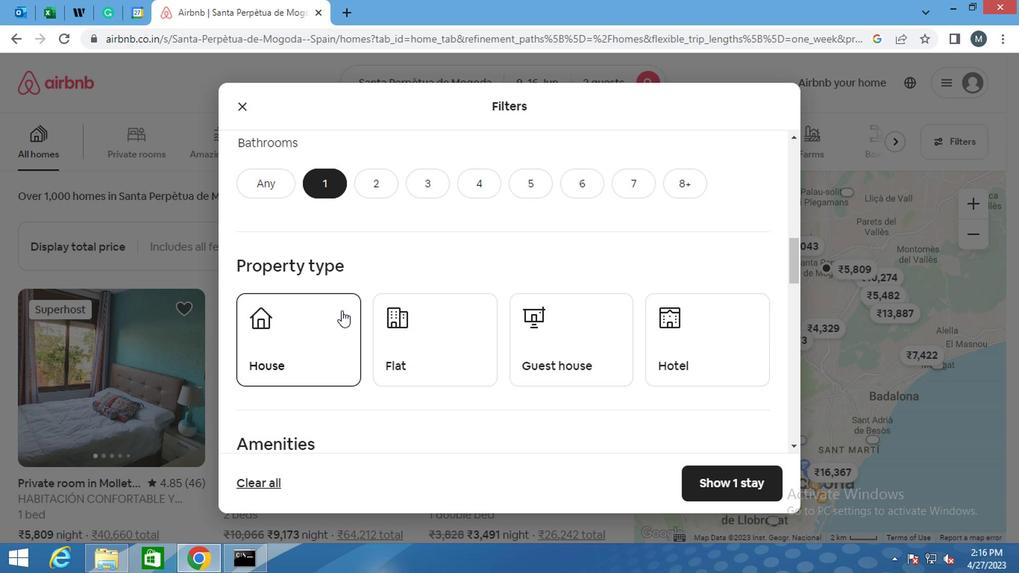 
Action: Mouse pressed left at (334, 320)
Screenshot: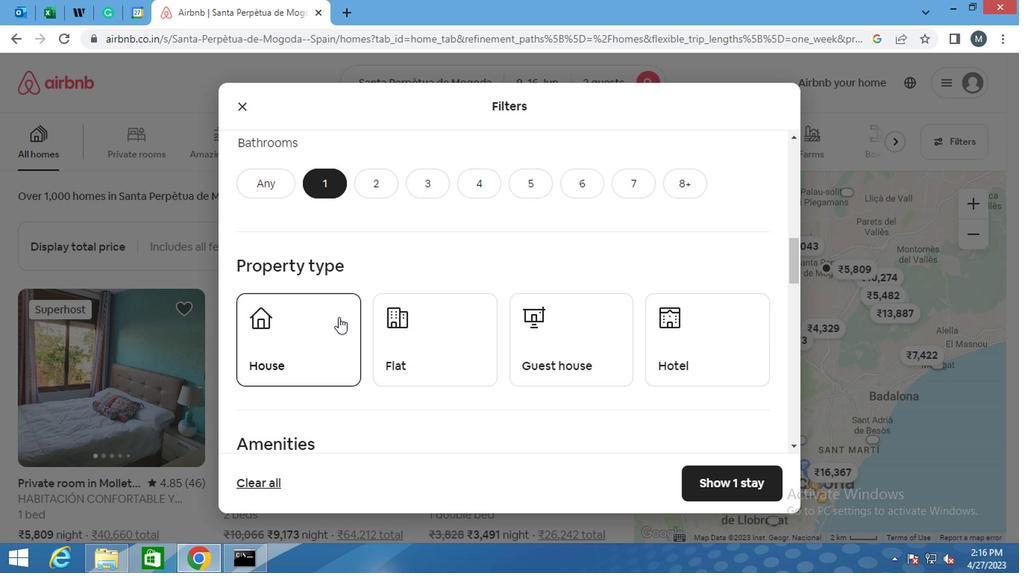 
Action: Mouse moved to (439, 323)
Screenshot: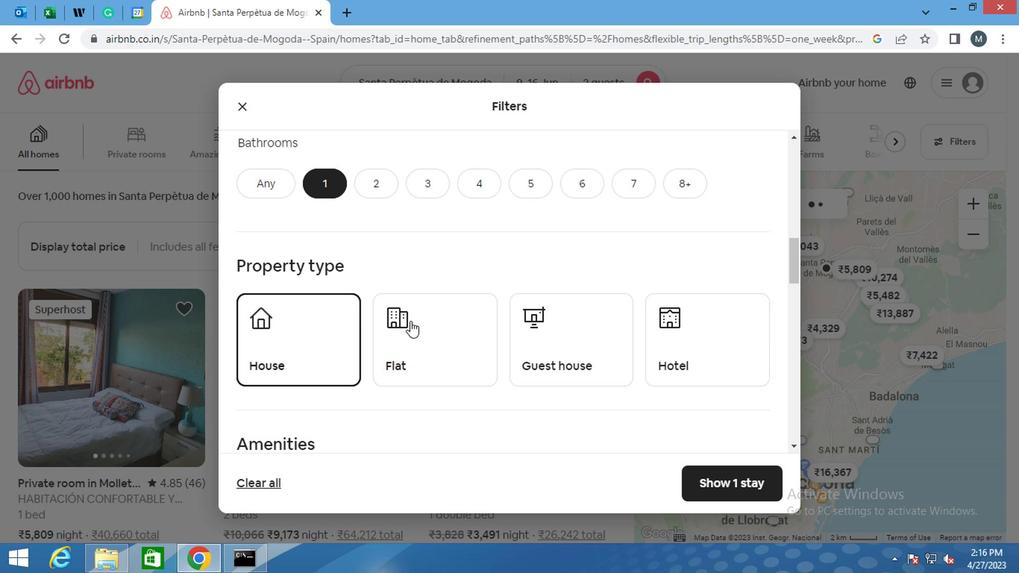 
Action: Mouse pressed left at (439, 323)
Screenshot: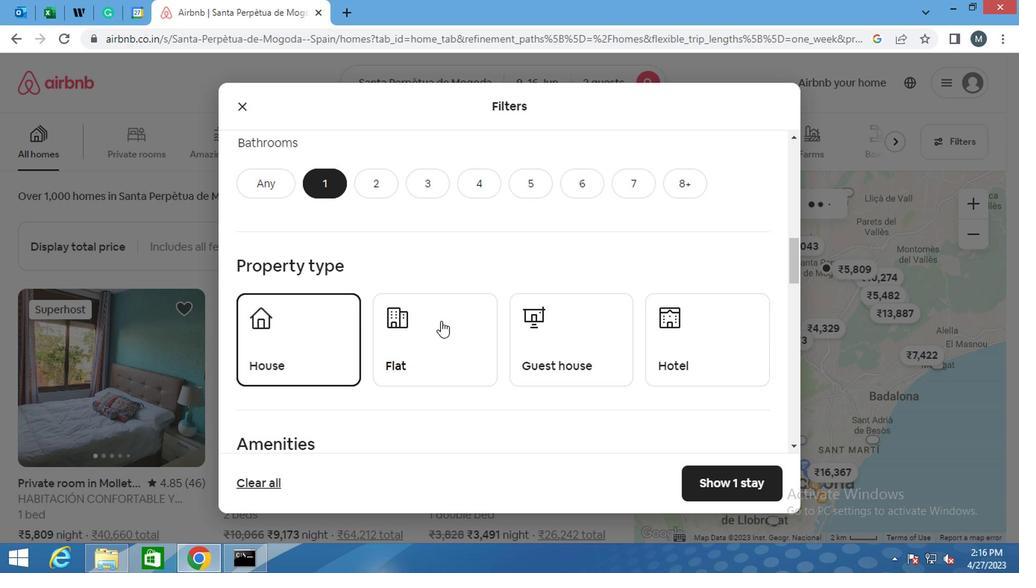 
Action: Mouse moved to (537, 332)
Screenshot: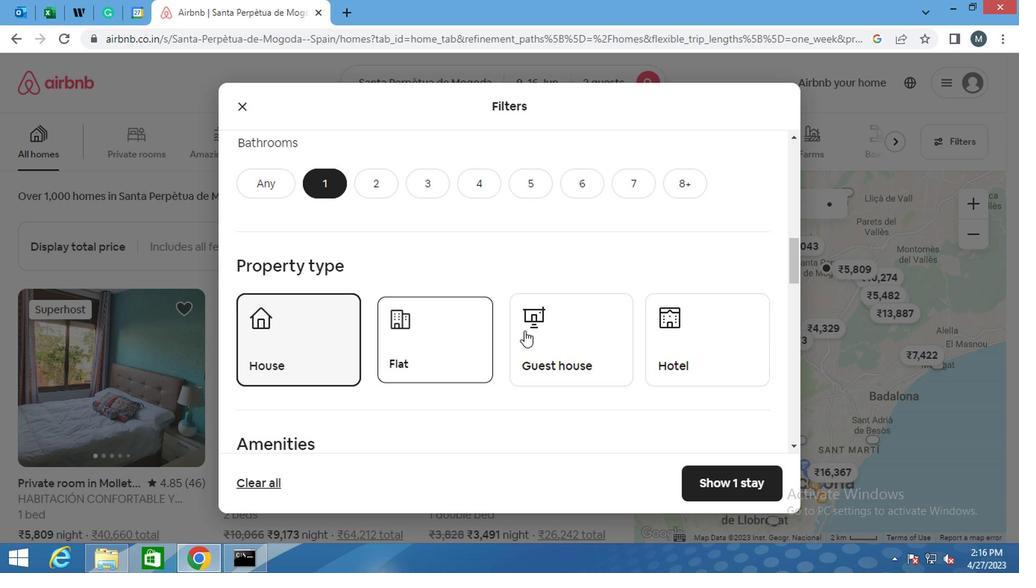 
Action: Mouse pressed left at (537, 332)
Screenshot: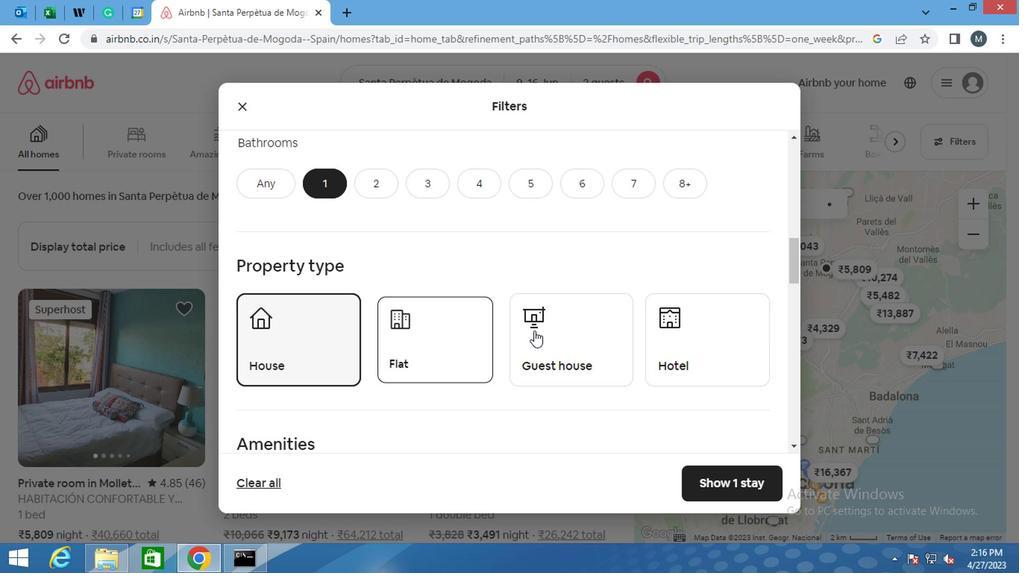 
Action: Mouse moved to (366, 333)
Screenshot: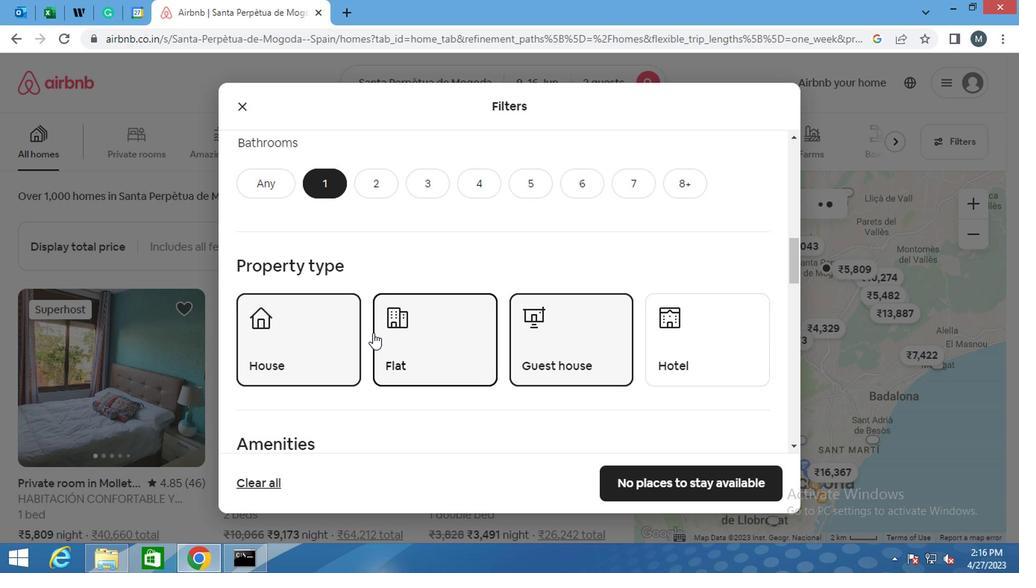 
Action: Mouse scrolled (366, 332) with delta (0, -1)
Screenshot: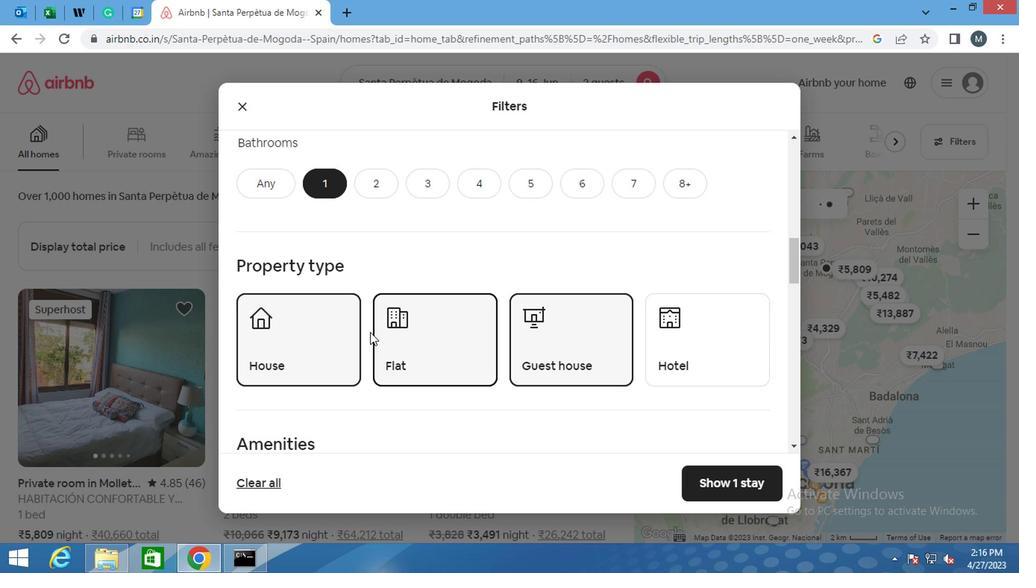 
Action: Mouse moved to (365, 330)
Screenshot: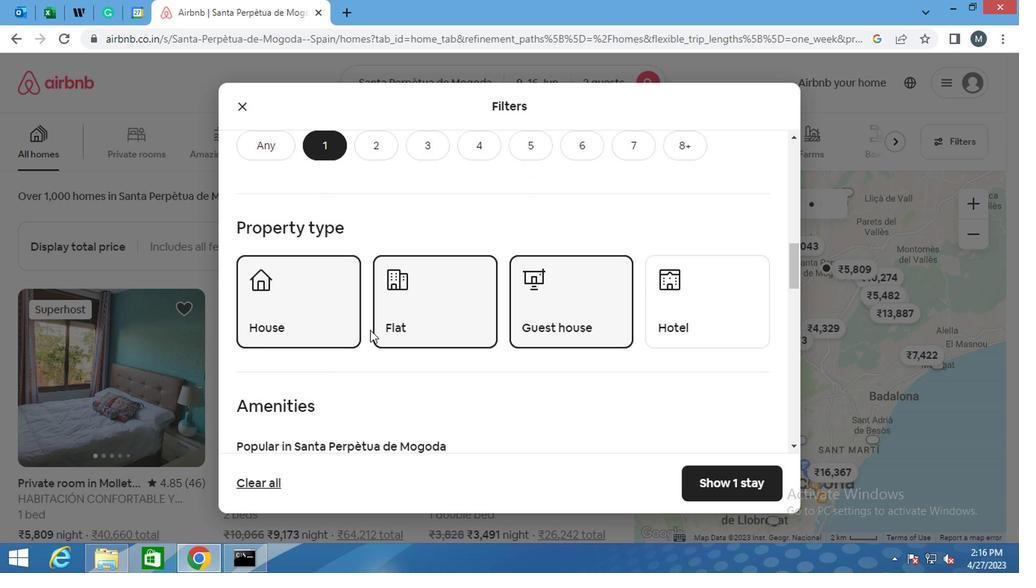 
Action: Mouse scrolled (365, 329) with delta (0, -1)
Screenshot: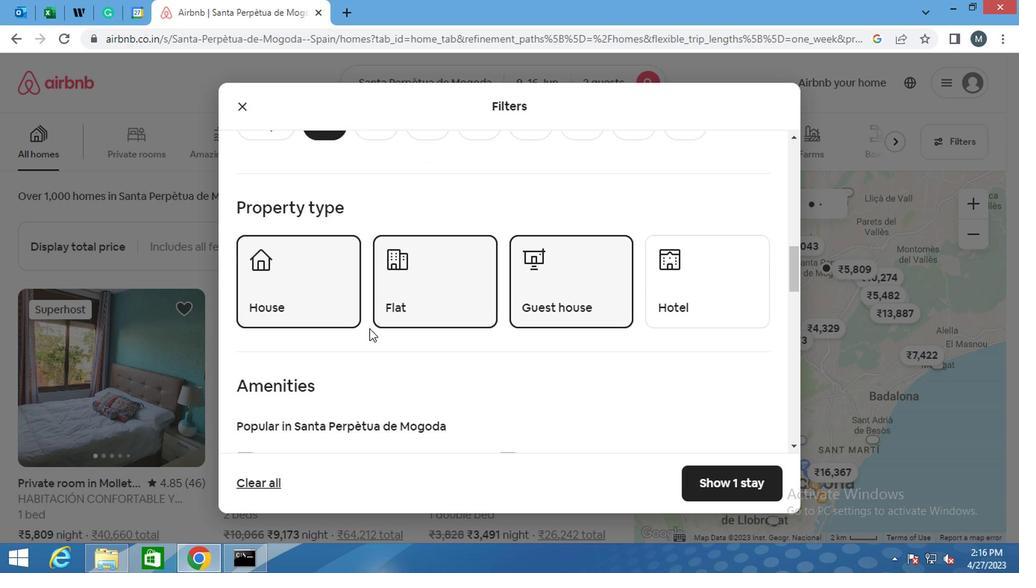 
Action: Mouse moved to (365, 329)
Screenshot: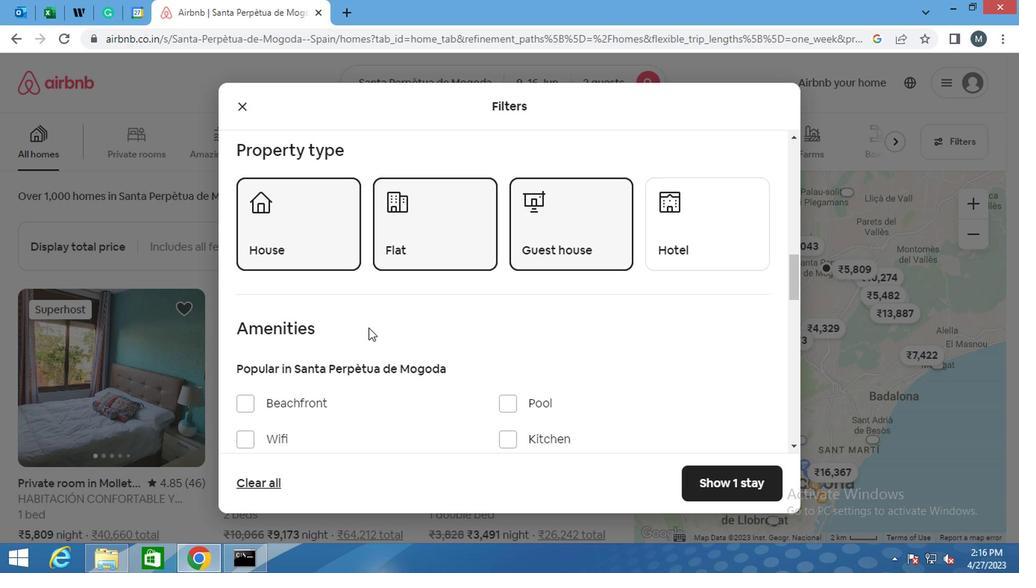 
Action: Mouse scrolled (365, 328) with delta (0, 0)
Screenshot: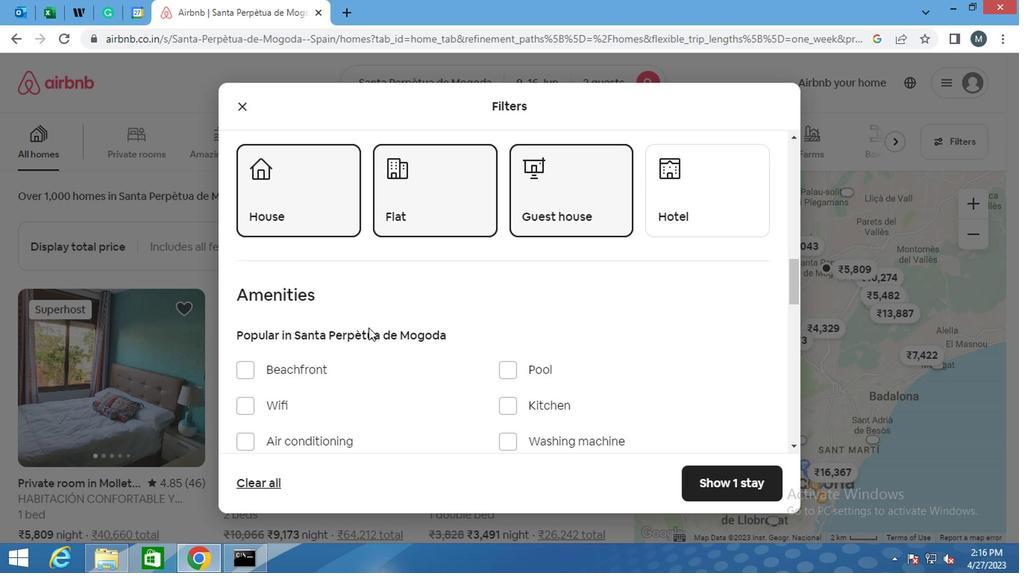 
Action: Mouse moved to (363, 329)
Screenshot: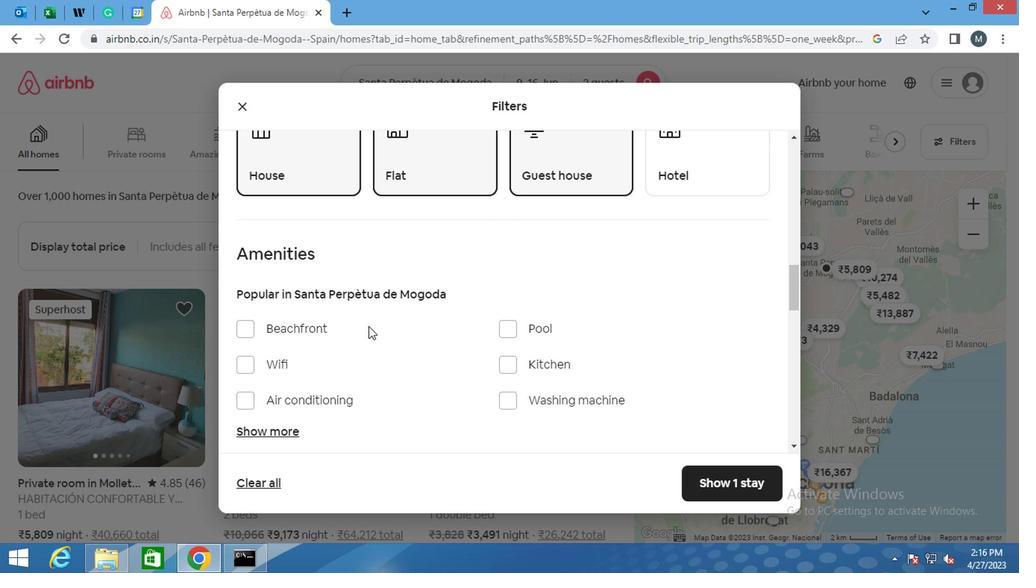 
Action: Mouse scrolled (363, 328) with delta (0, 0)
Screenshot: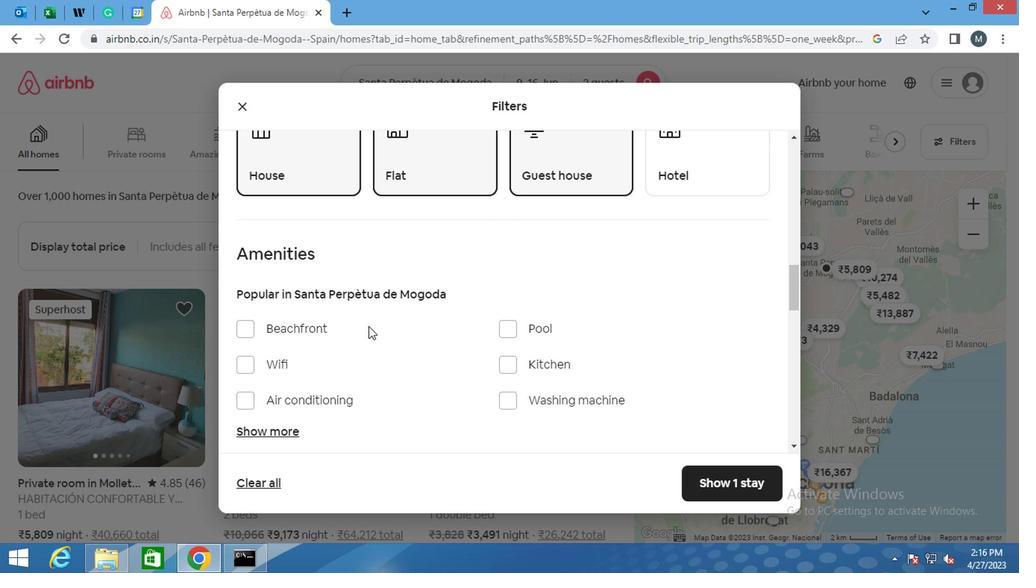 
Action: Mouse moved to (345, 330)
Screenshot: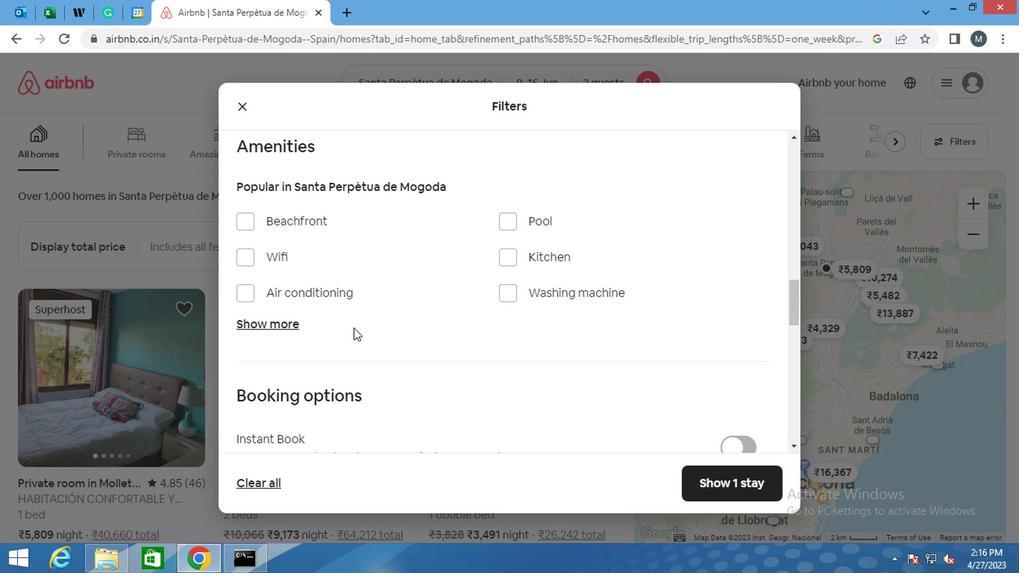 
Action: Mouse scrolled (345, 329) with delta (0, -1)
Screenshot: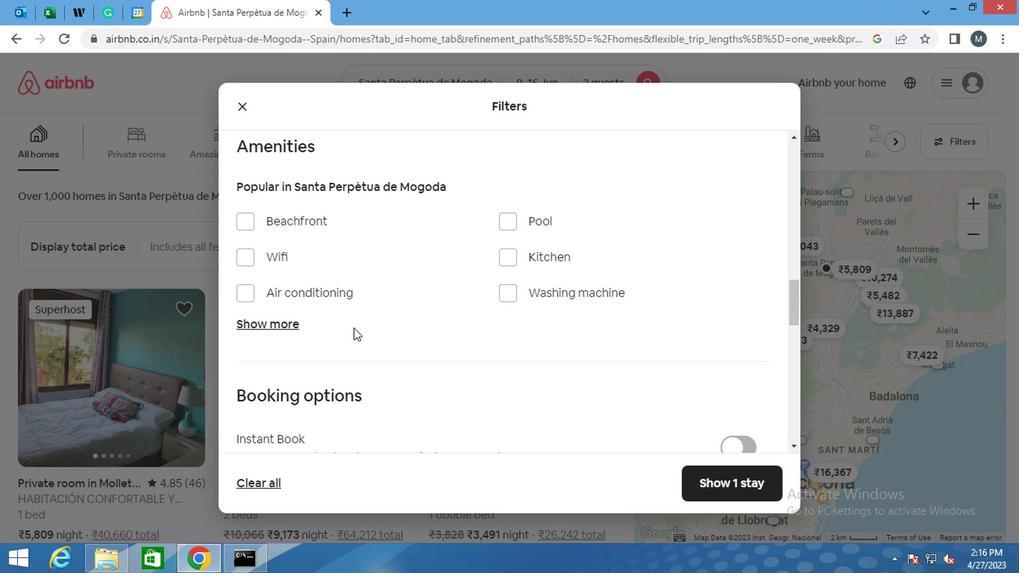 
Action: Mouse moved to (344, 330)
Screenshot: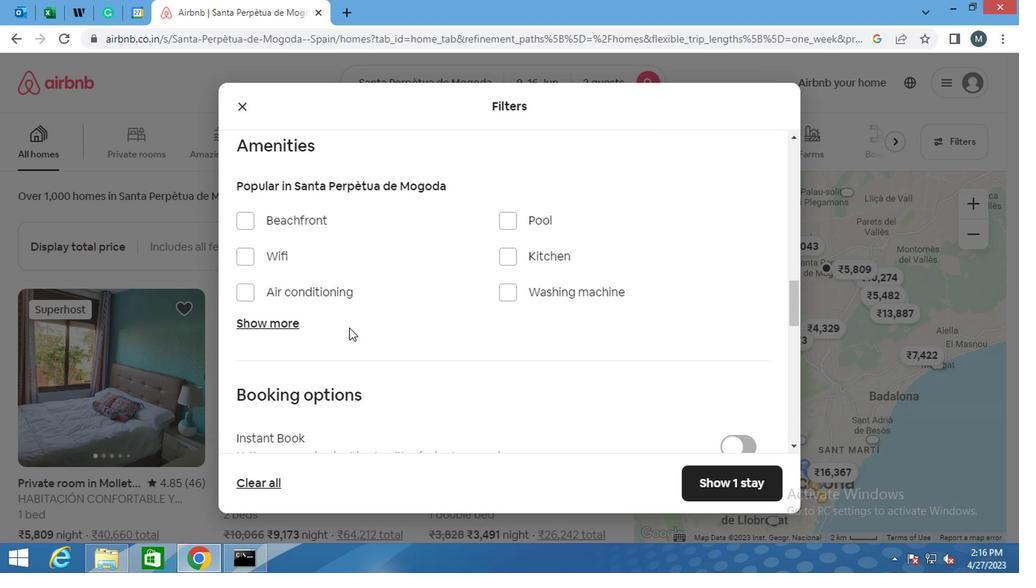 
Action: Mouse scrolled (344, 329) with delta (0, -1)
Screenshot: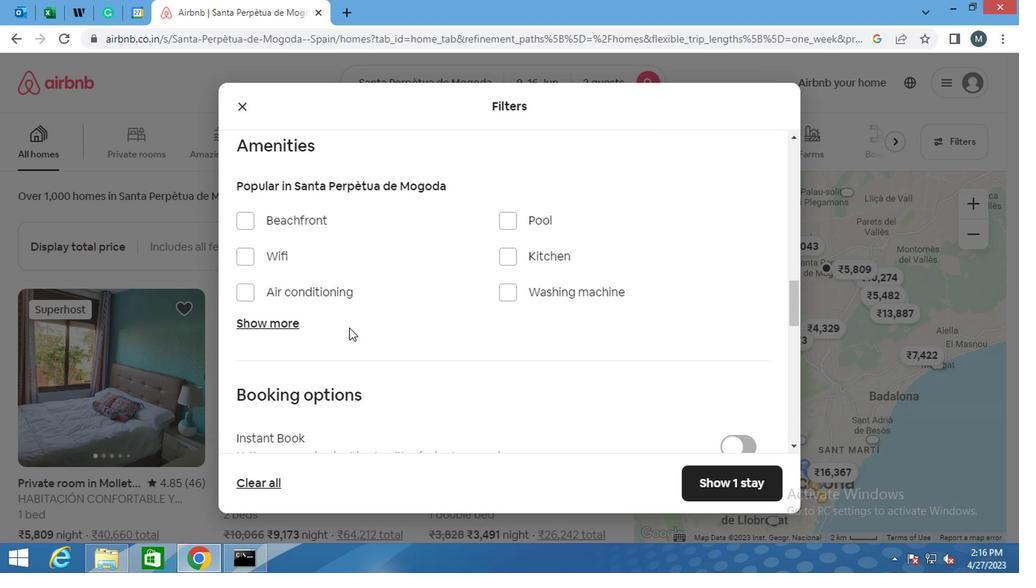 
Action: Mouse moved to (342, 332)
Screenshot: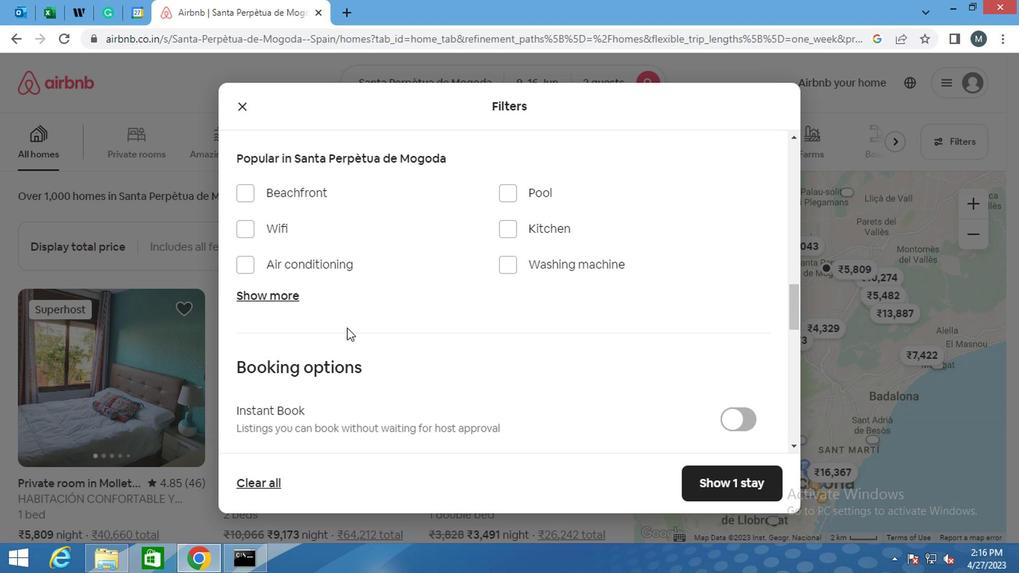 
Action: Mouse scrolled (342, 331) with delta (0, -1)
Screenshot: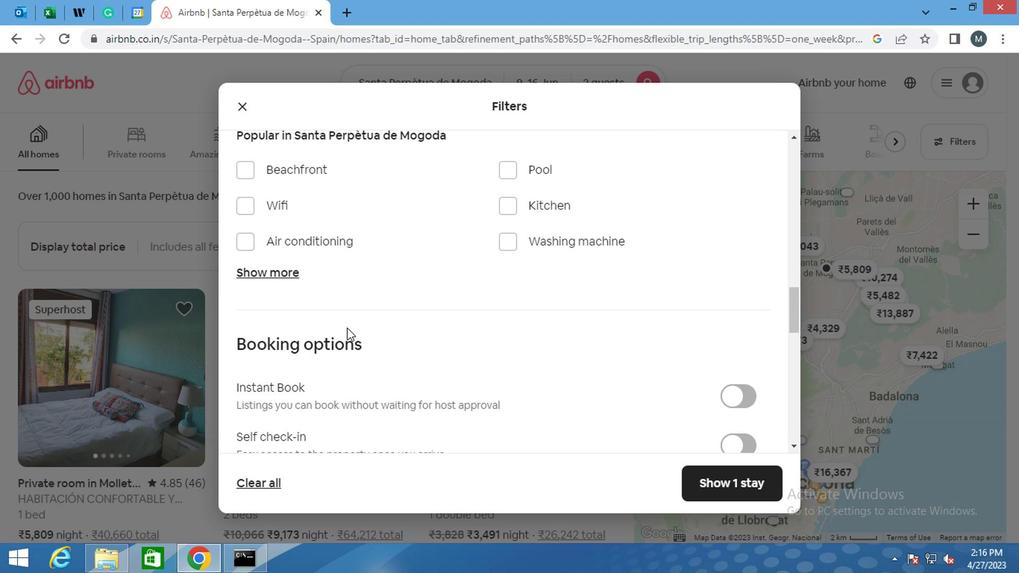 
Action: Mouse moved to (733, 281)
Screenshot: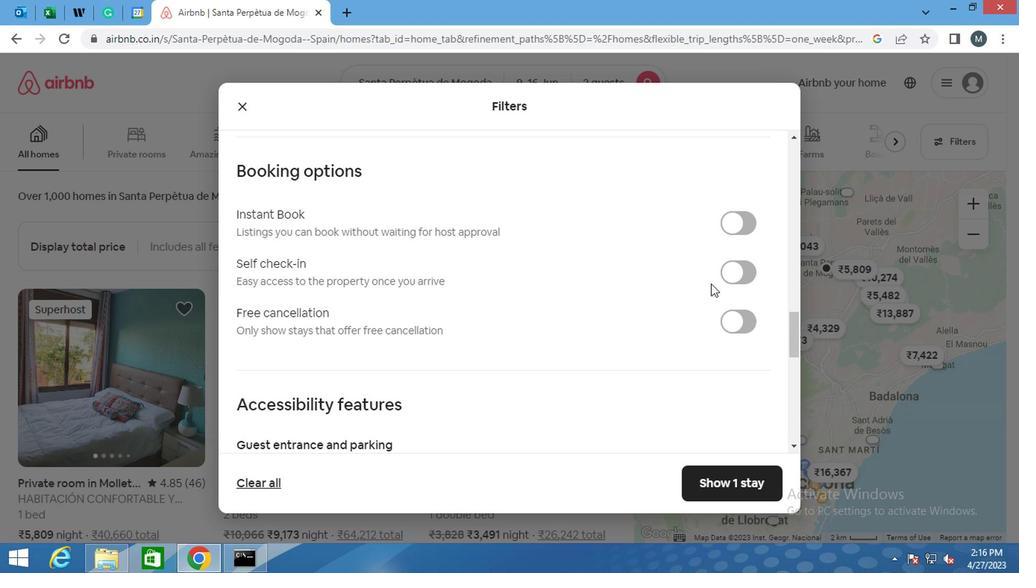 
Action: Mouse pressed left at (733, 281)
Screenshot: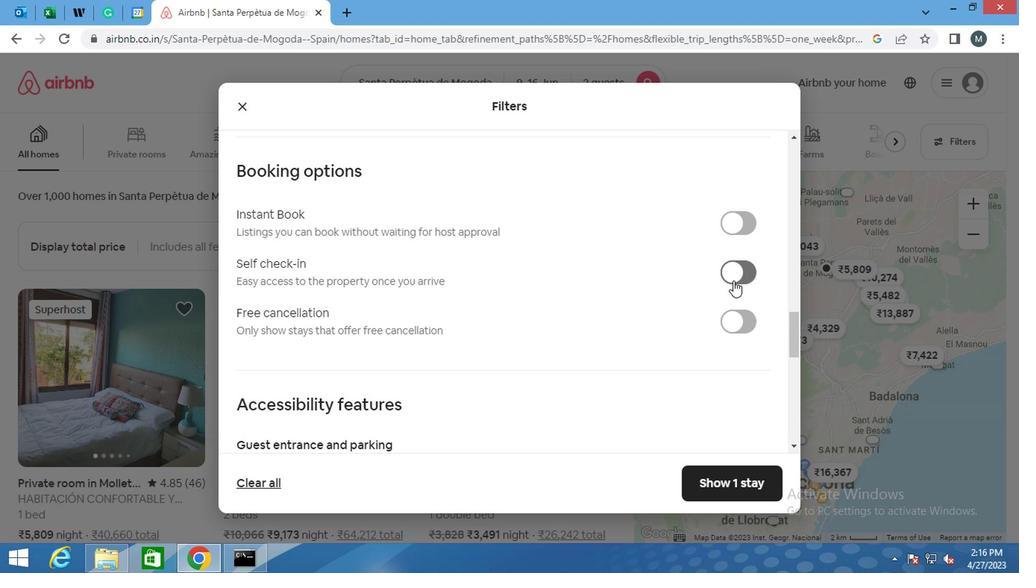 
Action: Mouse moved to (463, 337)
Screenshot: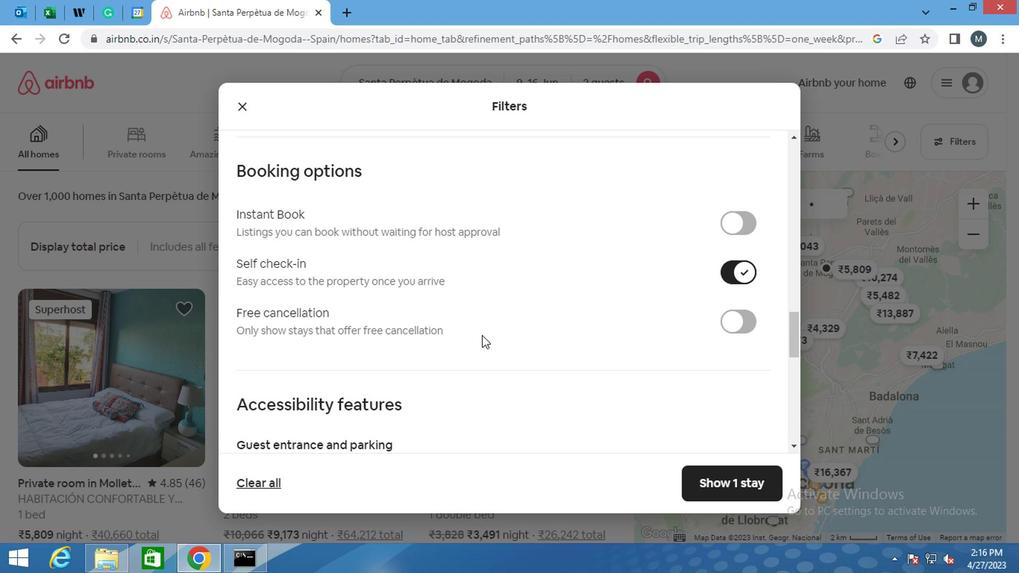 
Action: Mouse scrolled (463, 336) with delta (0, -1)
Screenshot: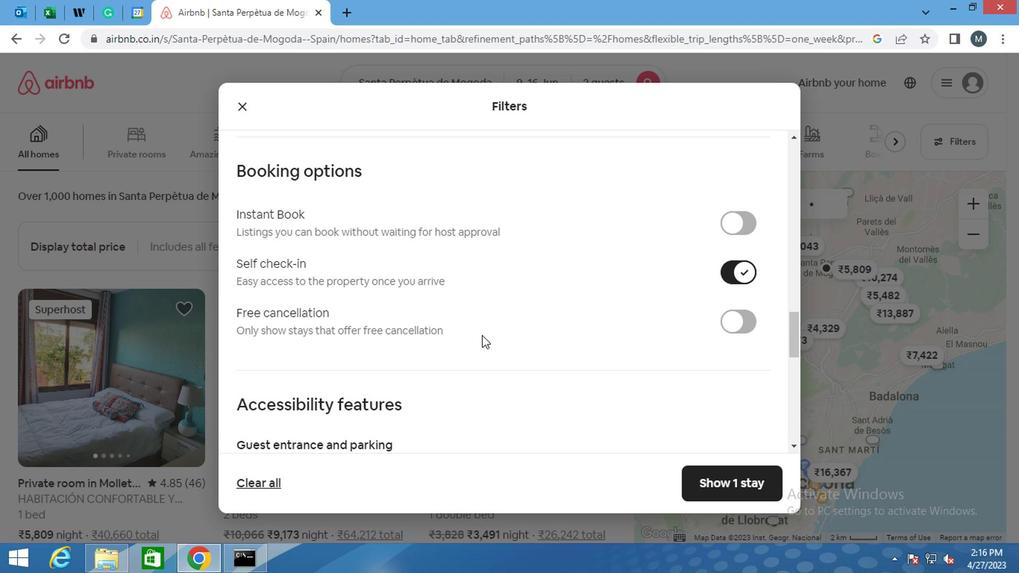 
Action: Mouse moved to (462, 337)
Screenshot: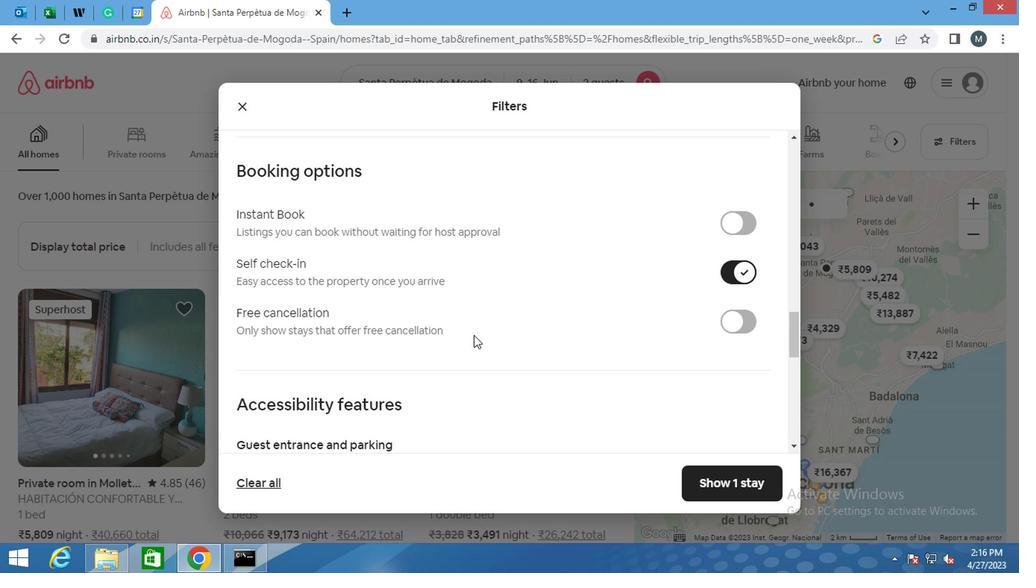 
Action: Mouse scrolled (462, 336) with delta (0, -1)
Screenshot: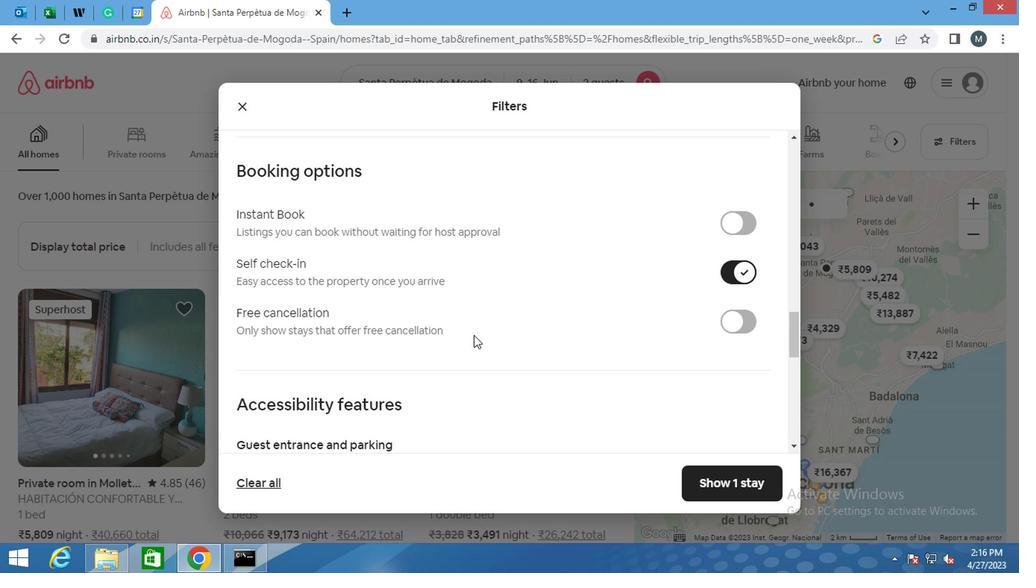 
Action: Mouse moved to (462, 337)
Screenshot: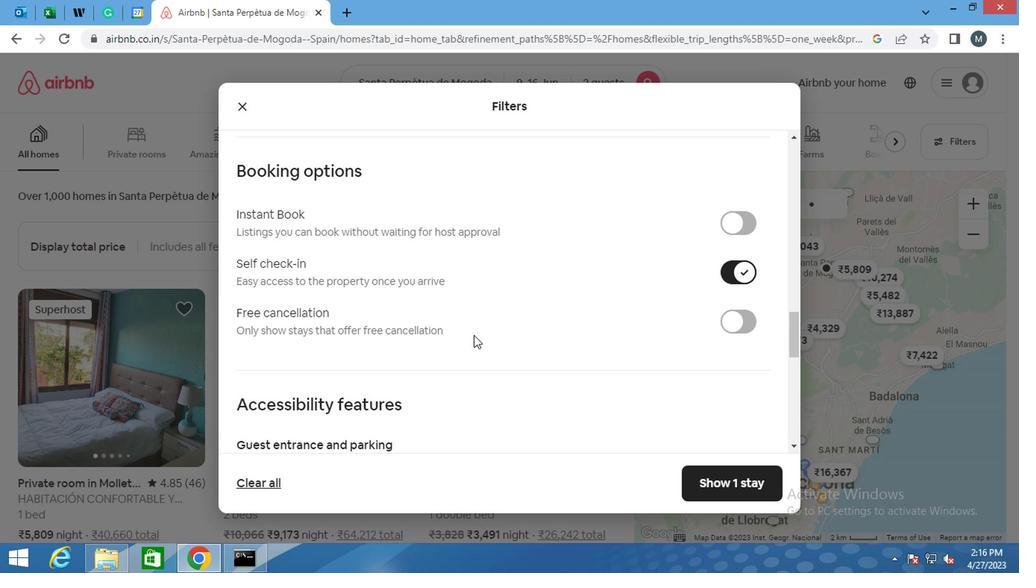 
Action: Mouse scrolled (462, 336) with delta (0, -1)
Screenshot: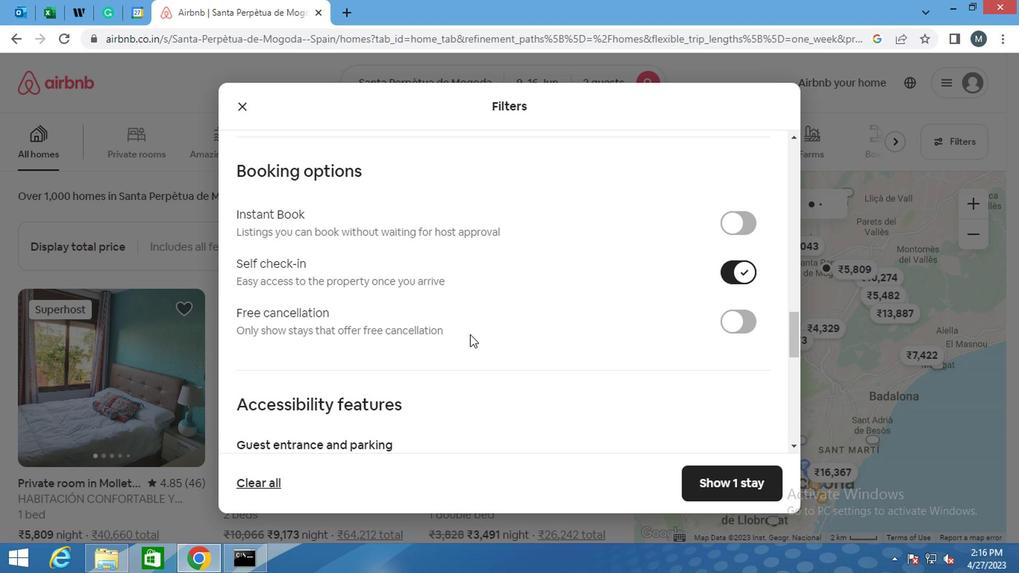 
Action: Mouse moved to (377, 350)
Screenshot: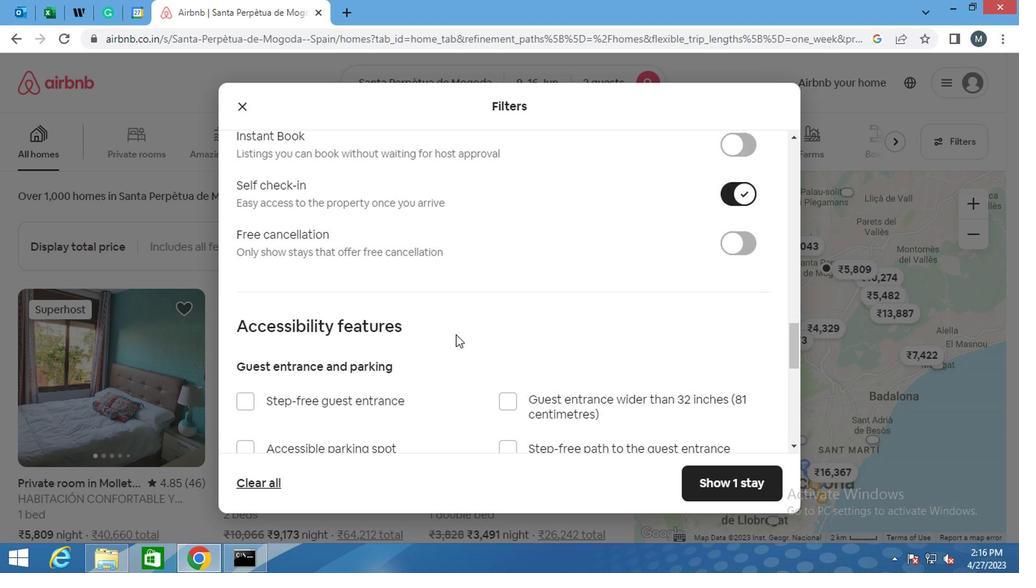 
Action: Mouse scrolled (377, 349) with delta (0, 0)
Screenshot: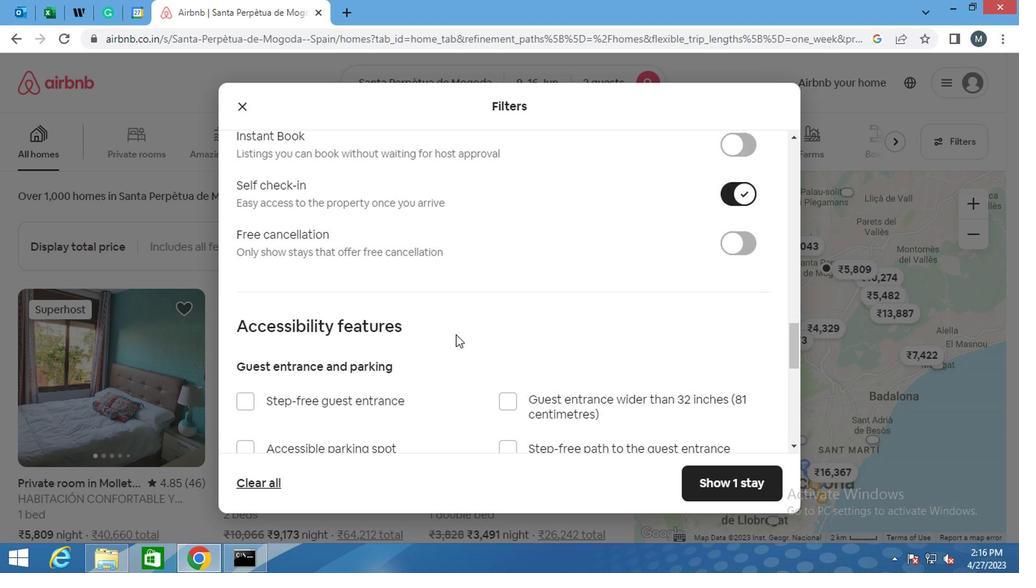 
Action: Mouse moved to (357, 351)
Screenshot: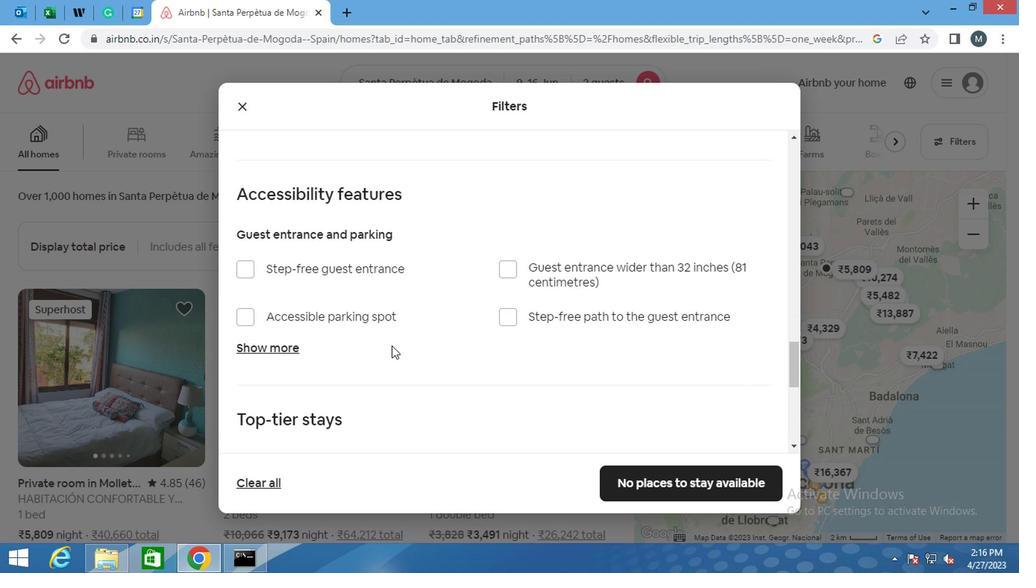 
Action: Mouse scrolled (357, 350) with delta (0, -1)
Screenshot: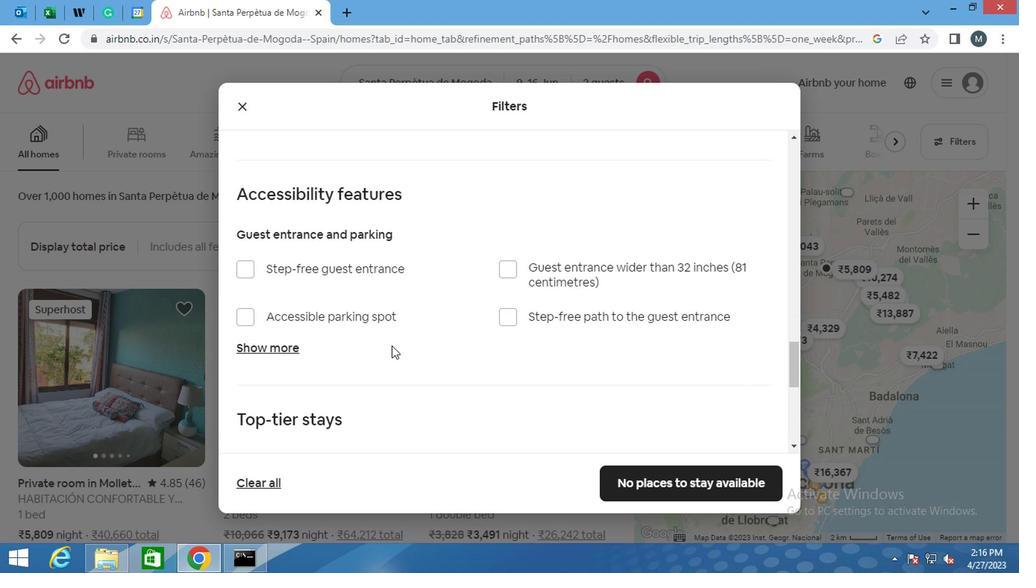 
Action: Mouse moved to (314, 364)
Screenshot: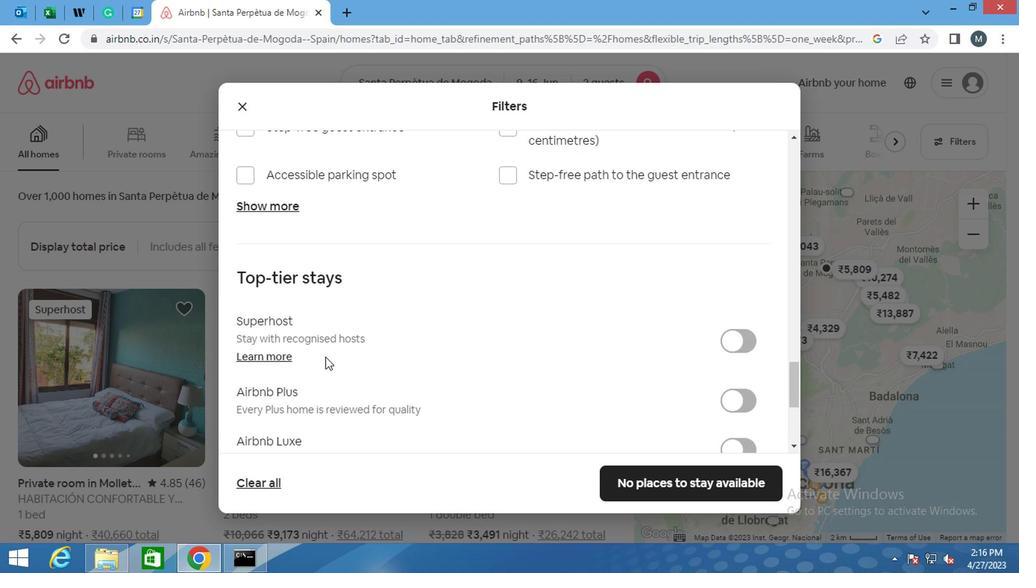 
Action: Mouse scrolled (314, 363) with delta (0, -1)
Screenshot: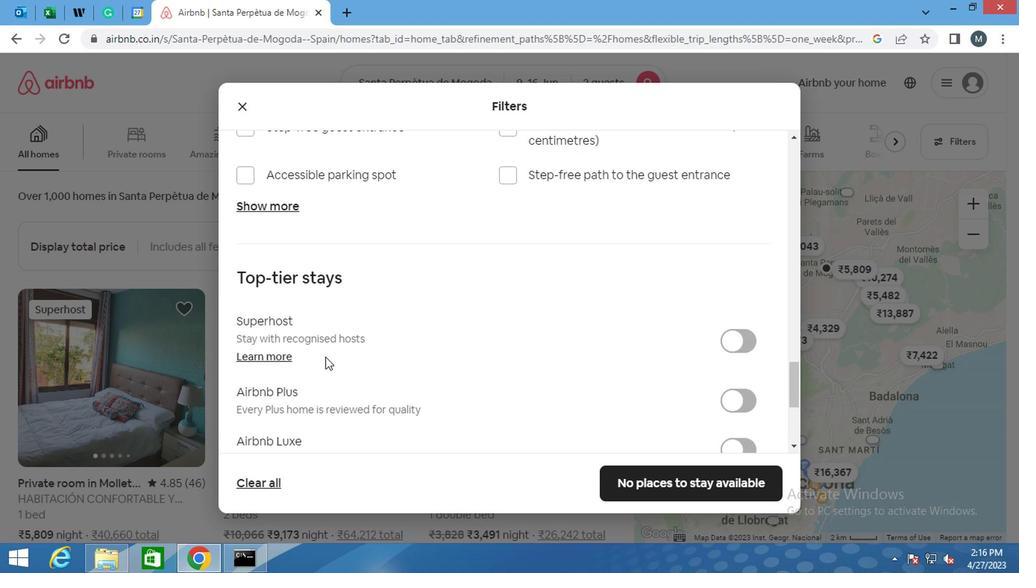 
Action: Mouse moved to (243, 371)
Screenshot: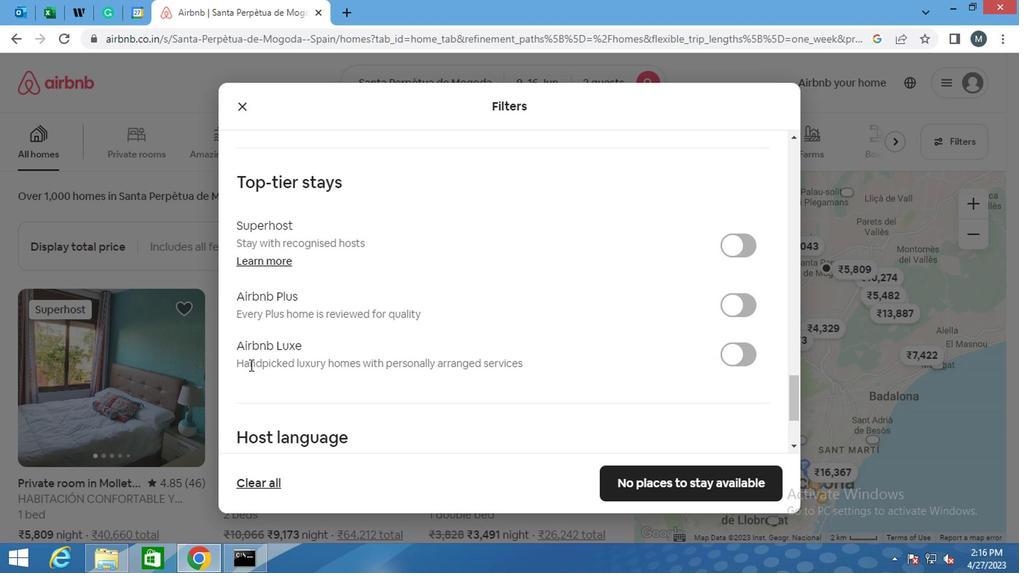 
Action: Mouse scrolled (243, 370) with delta (0, -1)
Screenshot: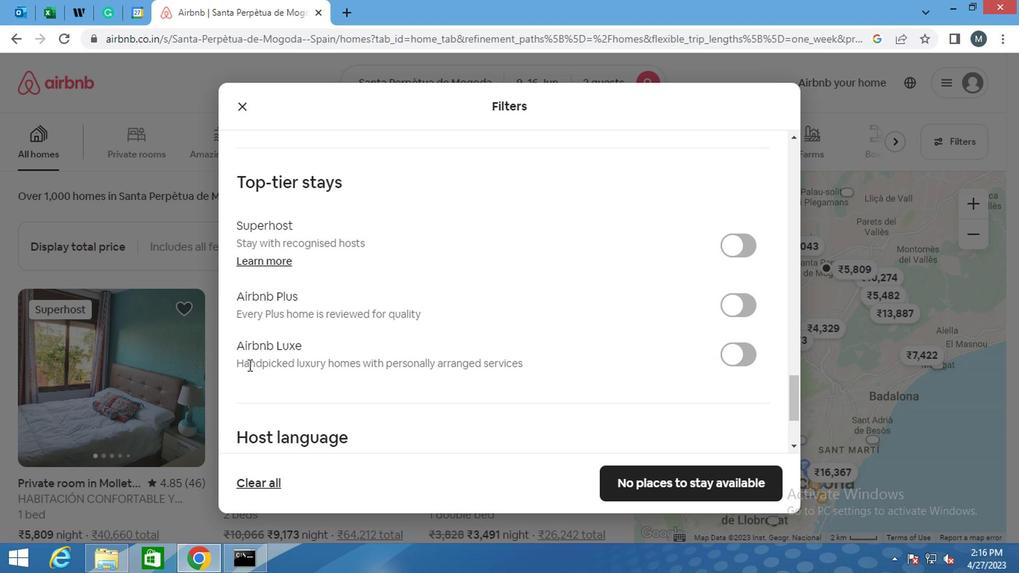 
Action: Mouse moved to (243, 372)
Screenshot: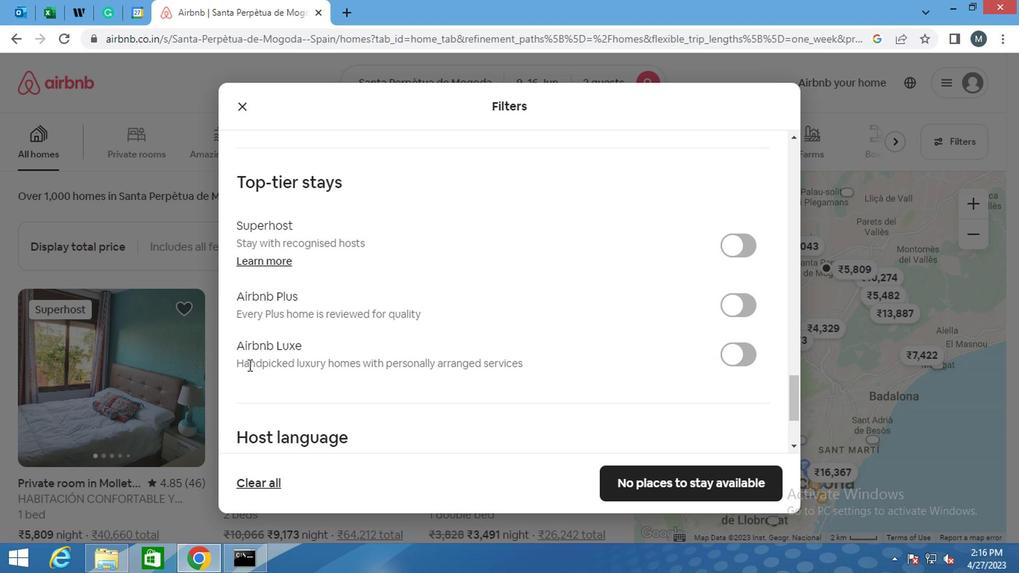 
Action: Mouse scrolled (243, 371) with delta (0, -1)
Screenshot: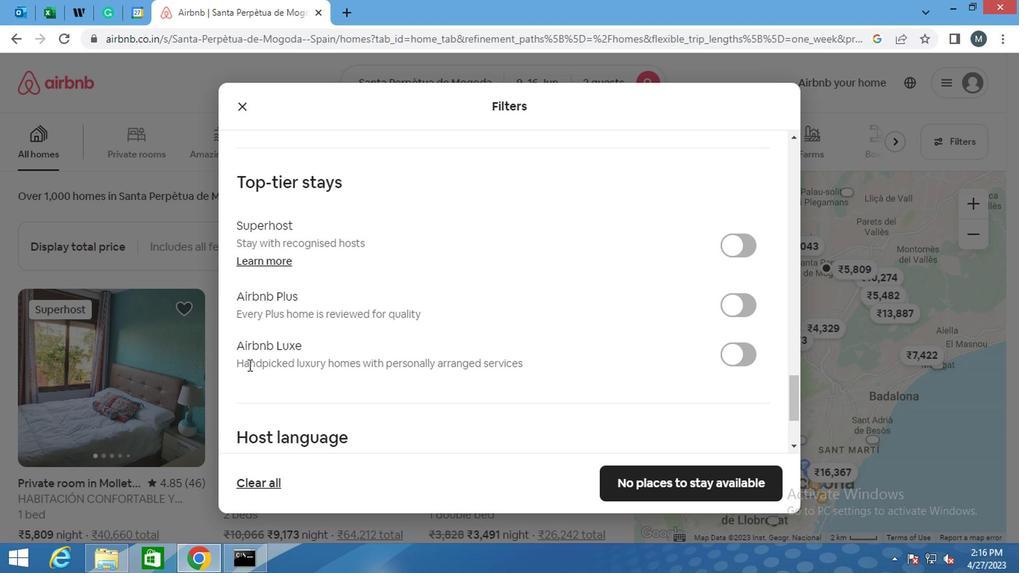 
Action: Mouse moved to (241, 349)
Screenshot: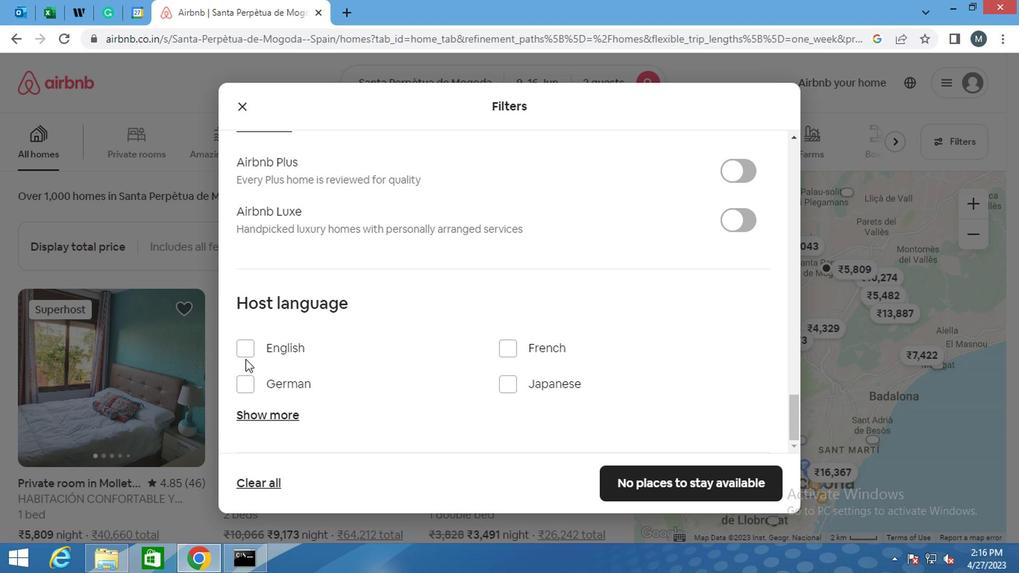
Action: Mouse pressed left at (241, 349)
Screenshot: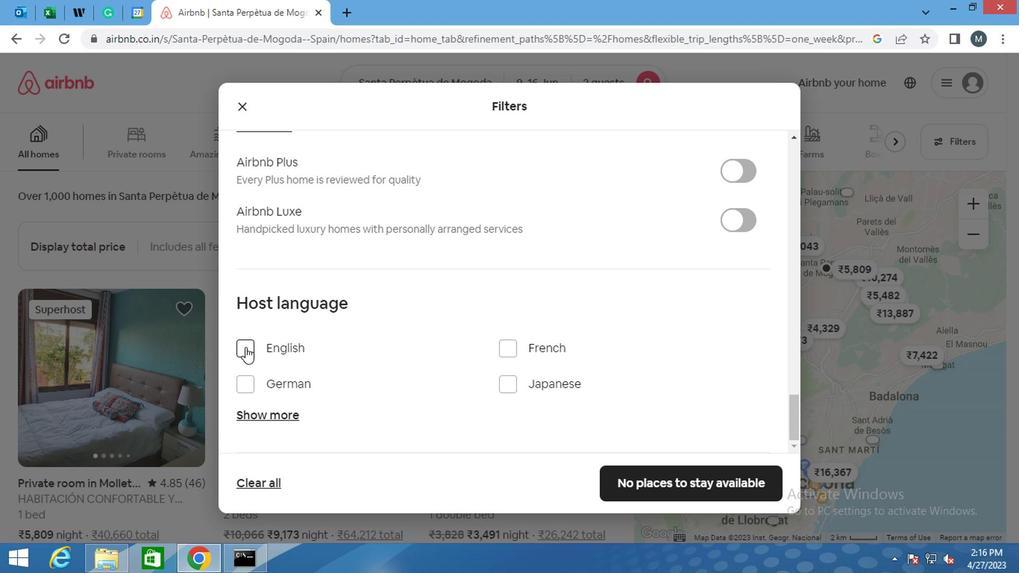 
Action: Mouse moved to (629, 487)
Screenshot: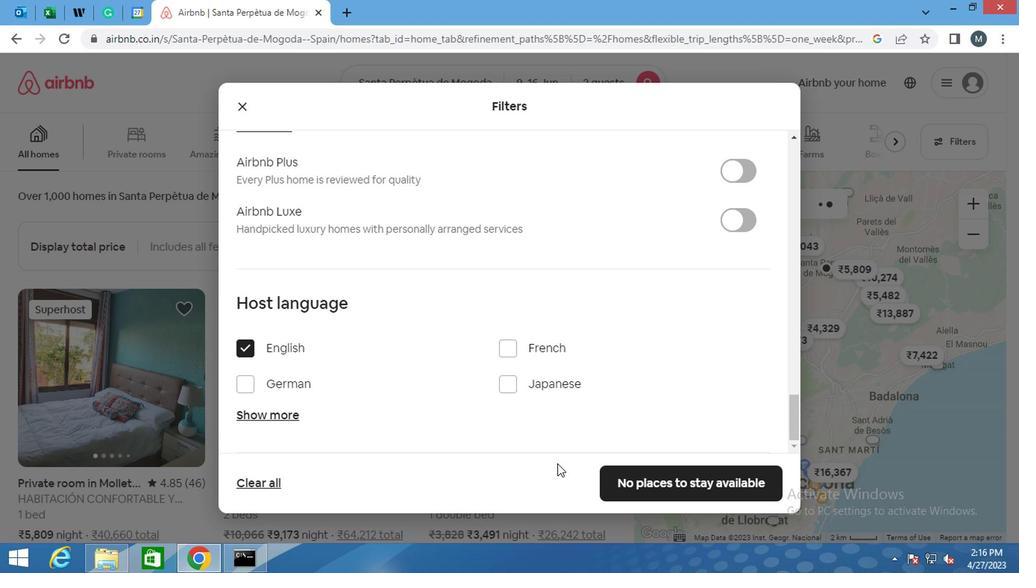 
Action: Mouse pressed left at (629, 487)
Screenshot: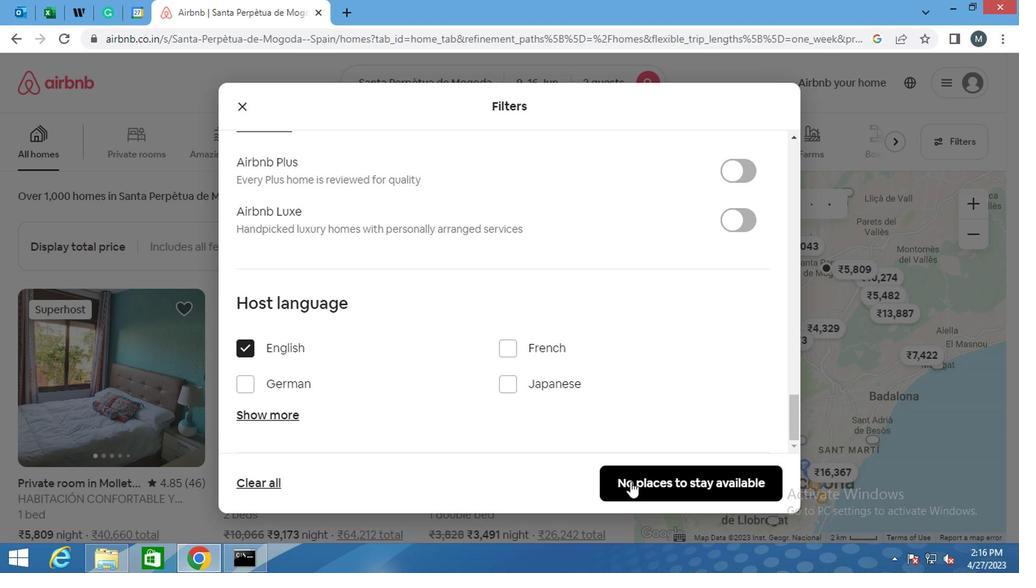 
